Task: Find a place to stay in North Charleston, United States, from 8th to 16th June for 2 guests. Set a price range of ₹10,000 to ₹15,000, with 1 bedroom, 1 bed, and 1 bathroom. Choose a 'House' with 'Self check-in' and host language 'English'.
Action: Mouse moved to (396, 109)
Screenshot: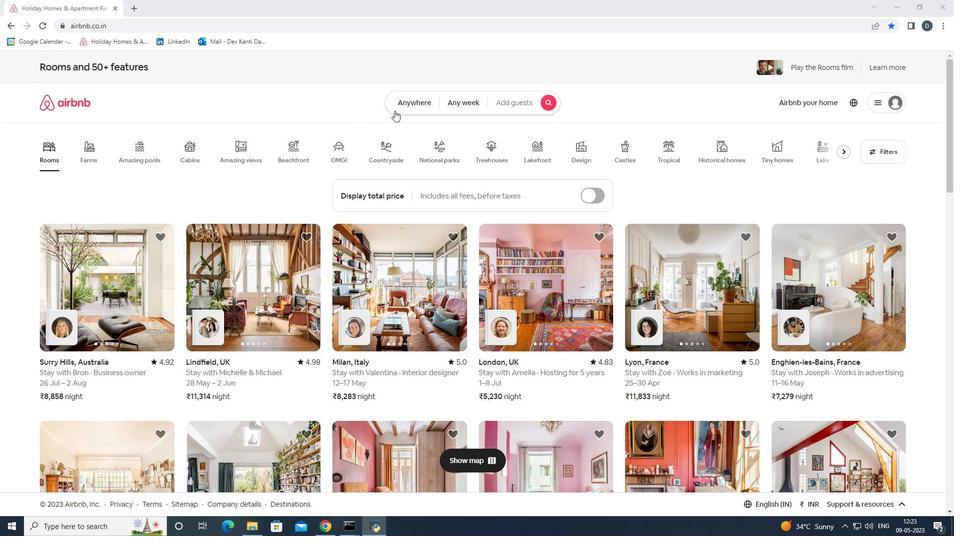 
Action: Mouse pressed left at (396, 109)
Screenshot: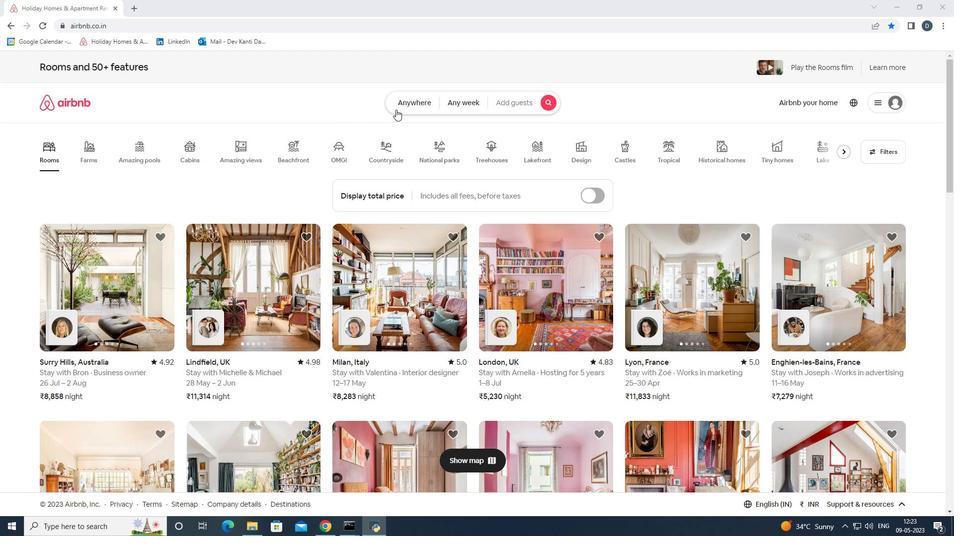 
Action: Mouse moved to (369, 141)
Screenshot: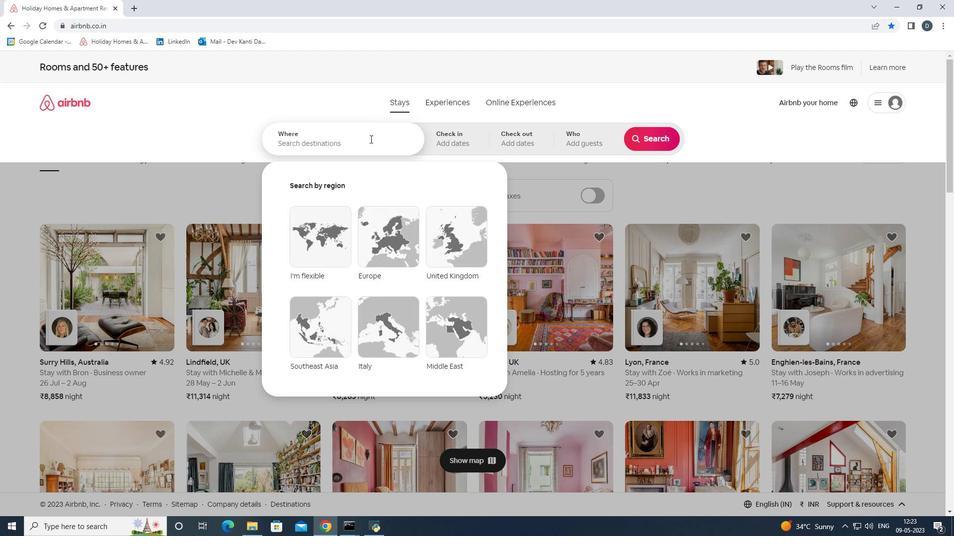 
Action: Mouse pressed left at (369, 141)
Screenshot: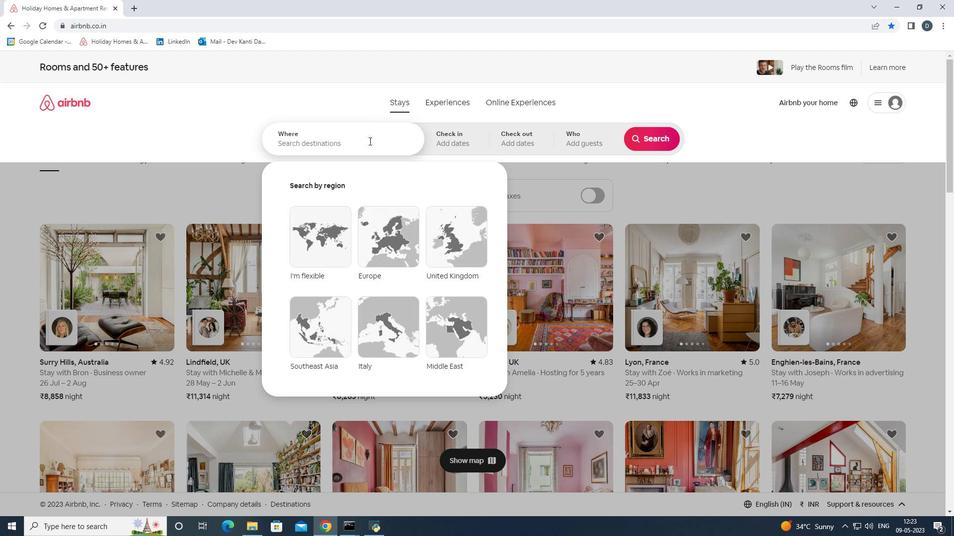 
Action: Key pressed <Key.shift>North<Key.space><Key.shift><Key.shift><Key.shift><Key.shift><Key.shift>Charleston,<Key.space><Key.shift><Key.shift><Key.shift><Key.shift><Key.shift><Key.shift><Key.shift><Key.shift><Key.shift>United<Key.space><Key.shift><Key.shift><Key.shift><Key.shift><Key.shift><Key.shift><Key.shift><Key.shift><Key.shift><Key.shift>States<Key.enter>
Screenshot: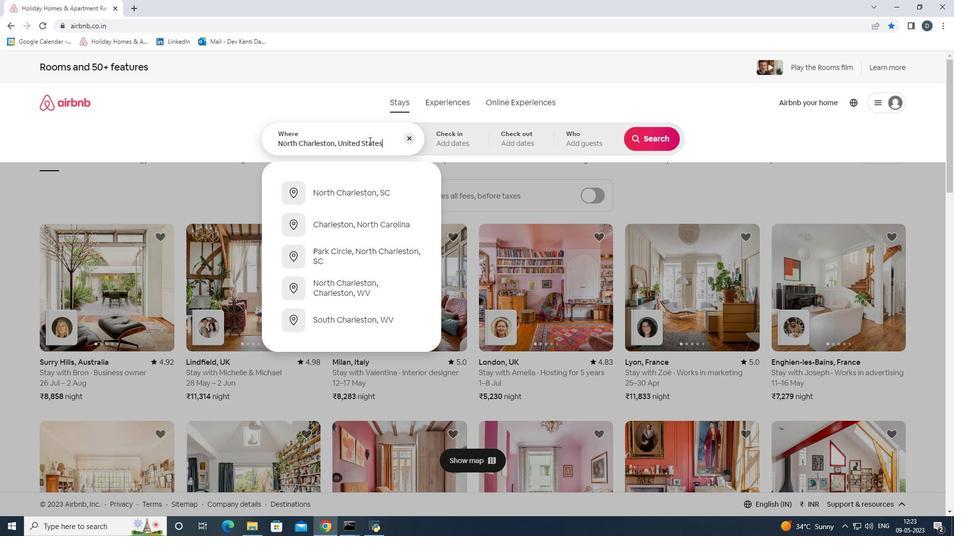
Action: Mouse moved to (590, 280)
Screenshot: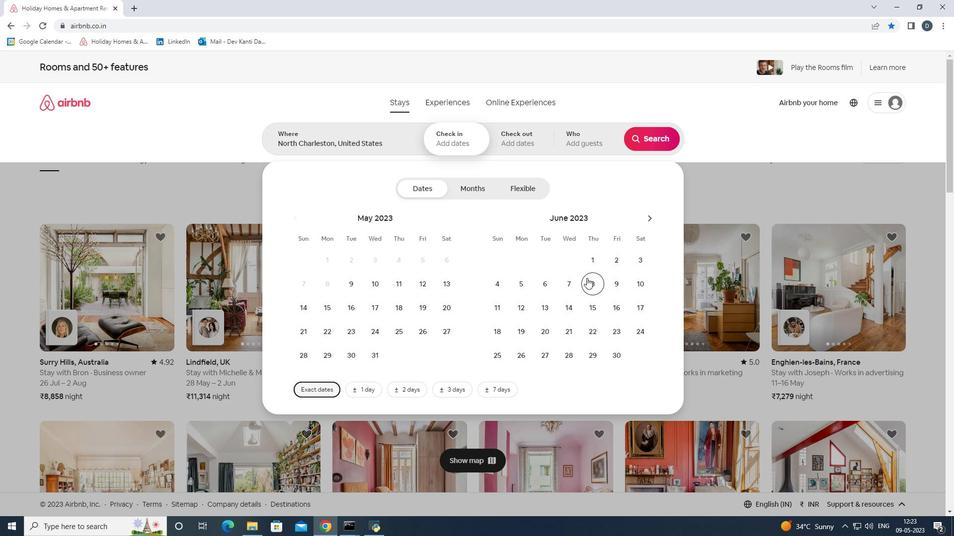 
Action: Mouse pressed left at (590, 280)
Screenshot: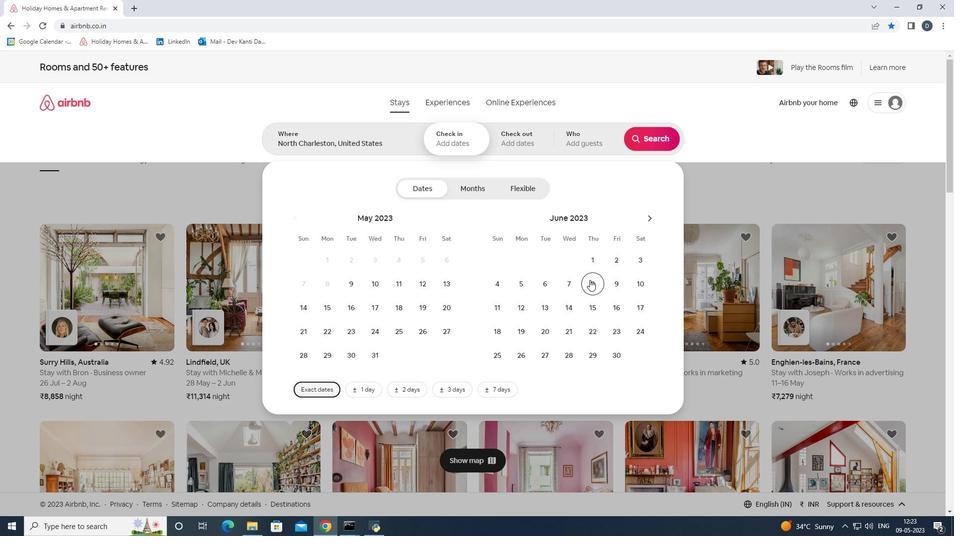 
Action: Mouse moved to (614, 300)
Screenshot: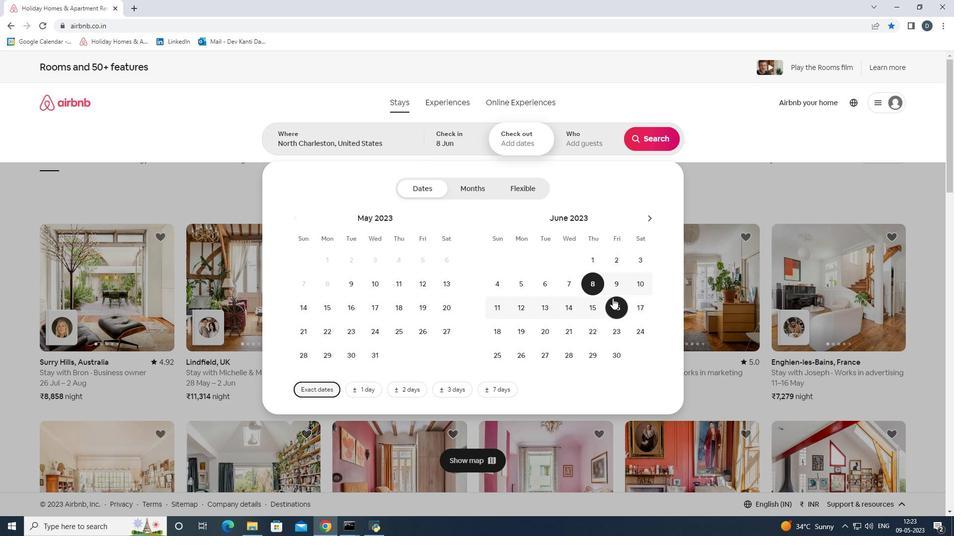 
Action: Mouse pressed left at (614, 300)
Screenshot: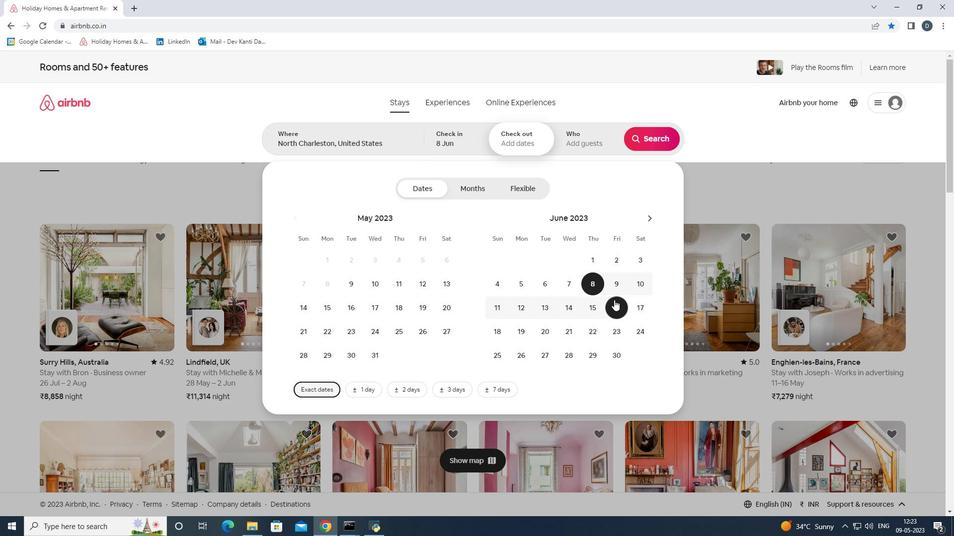
Action: Mouse moved to (600, 153)
Screenshot: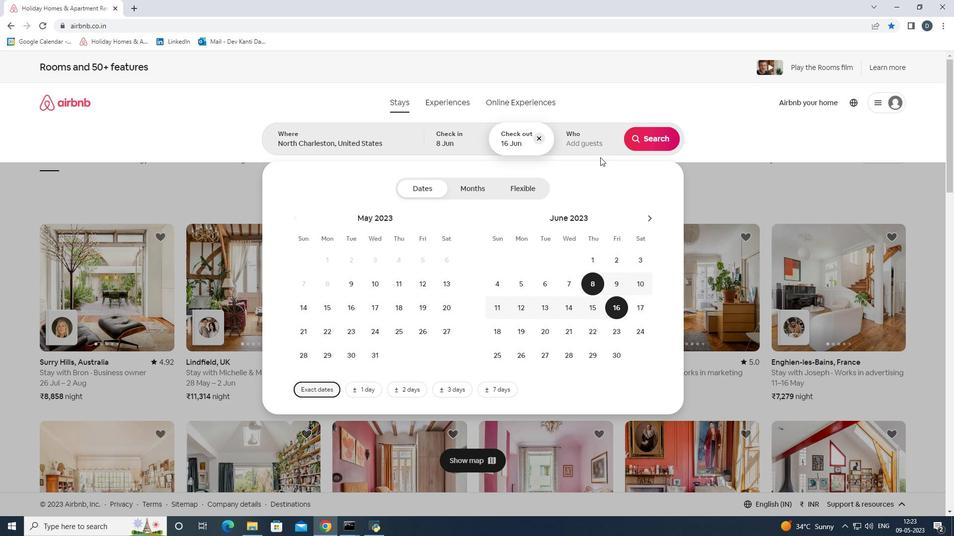
Action: Mouse pressed left at (600, 153)
Screenshot: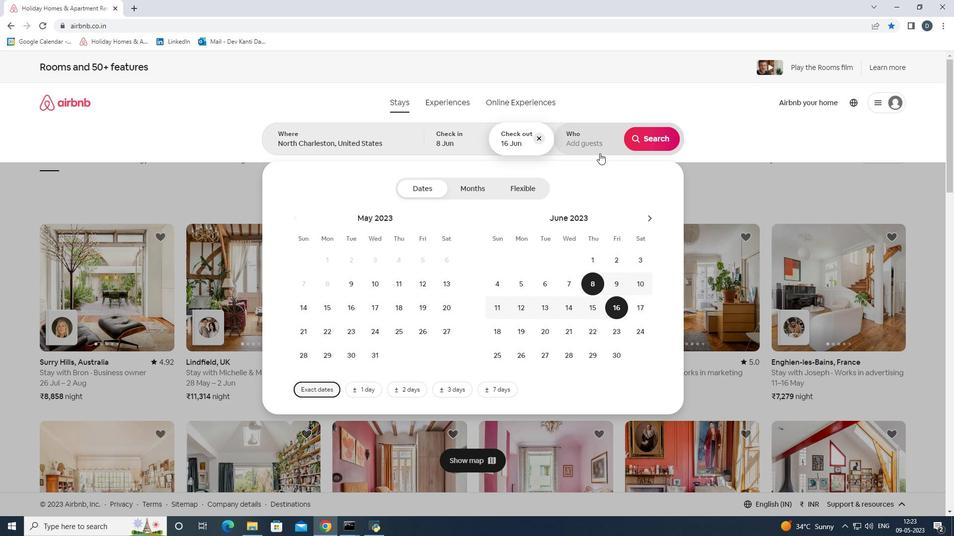 
Action: Mouse moved to (653, 190)
Screenshot: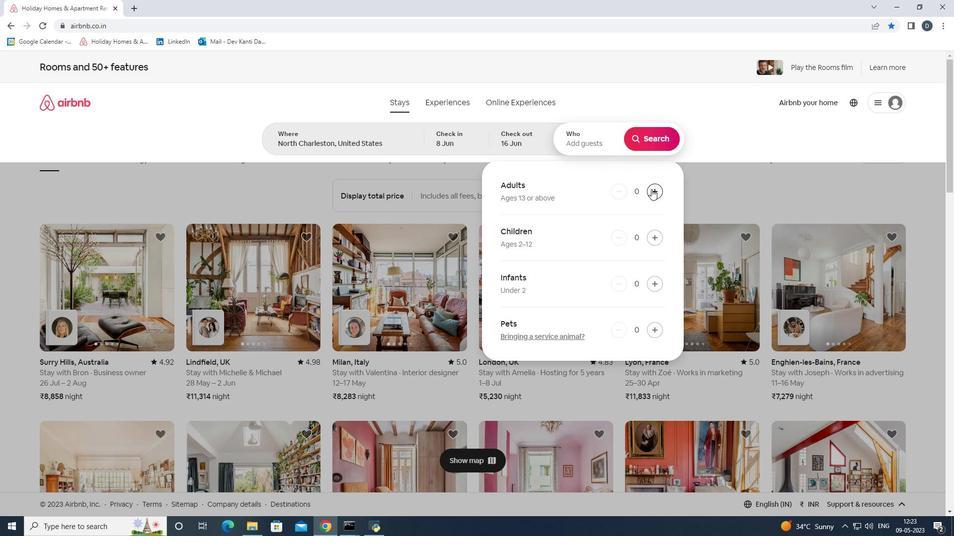 
Action: Mouse pressed left at (653, 190)
Screenshot: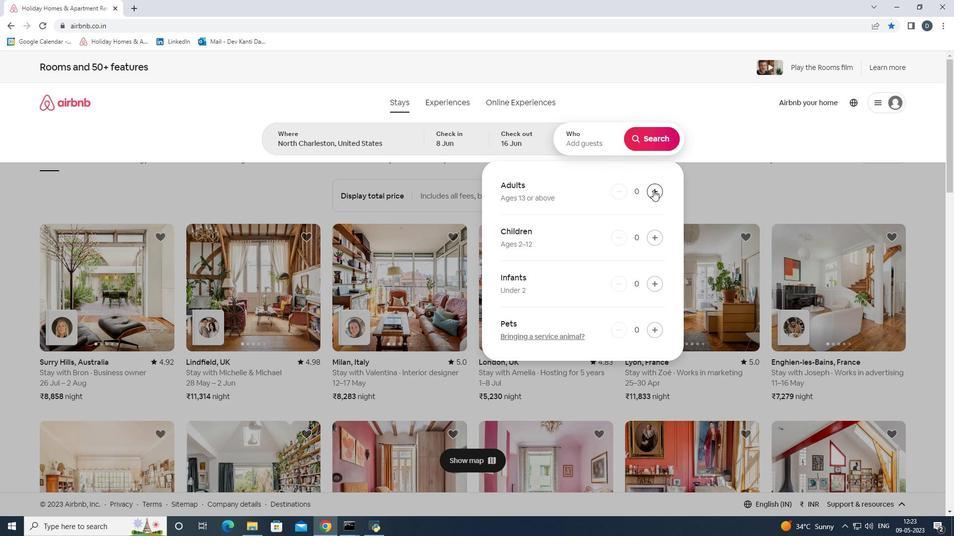 
Action: Mouse pressed left at (653, 190)
Screenshot: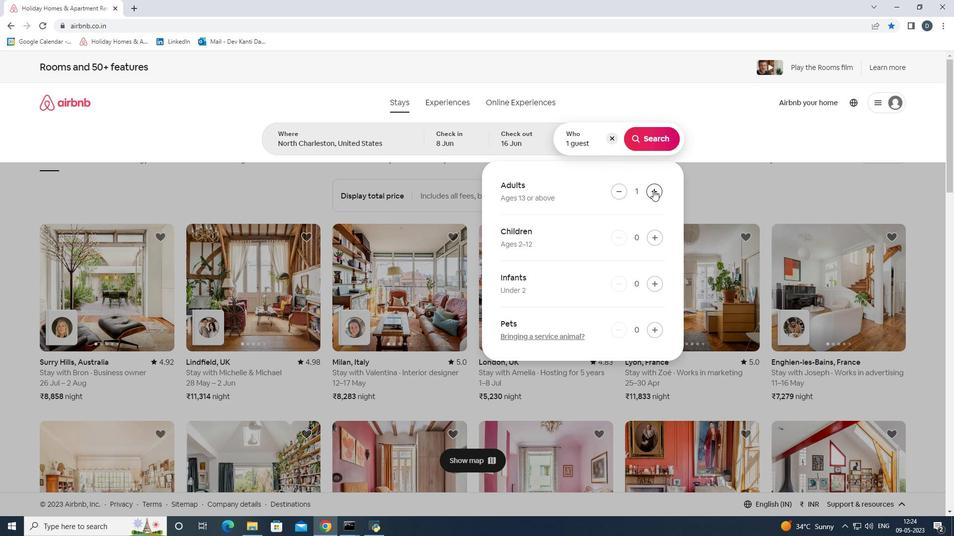 
Action: Mouse moved to (653, 147)
Screenshot: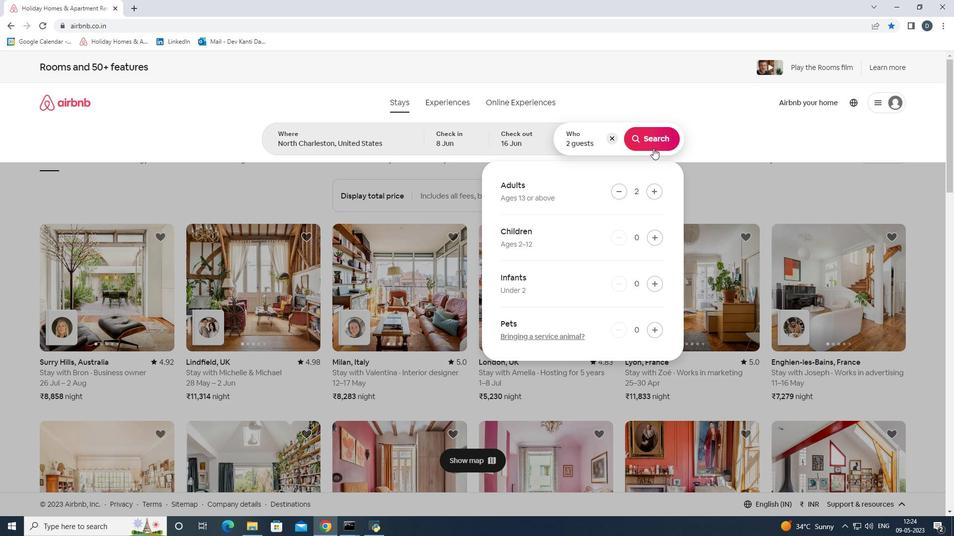 
Action: Mouse pressed left at (653, 147)
Screenshot: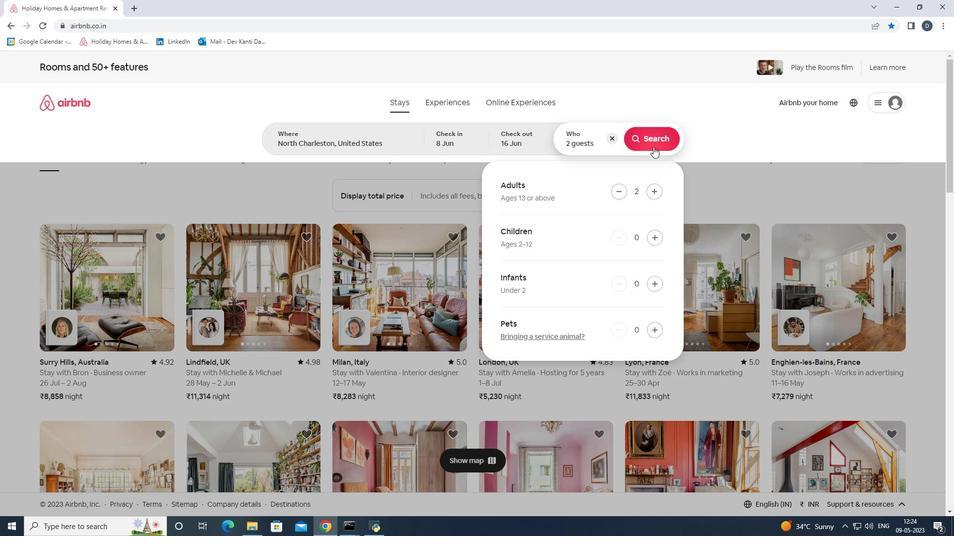 
Action: Mouse moved to (901, 113)
Screenshot: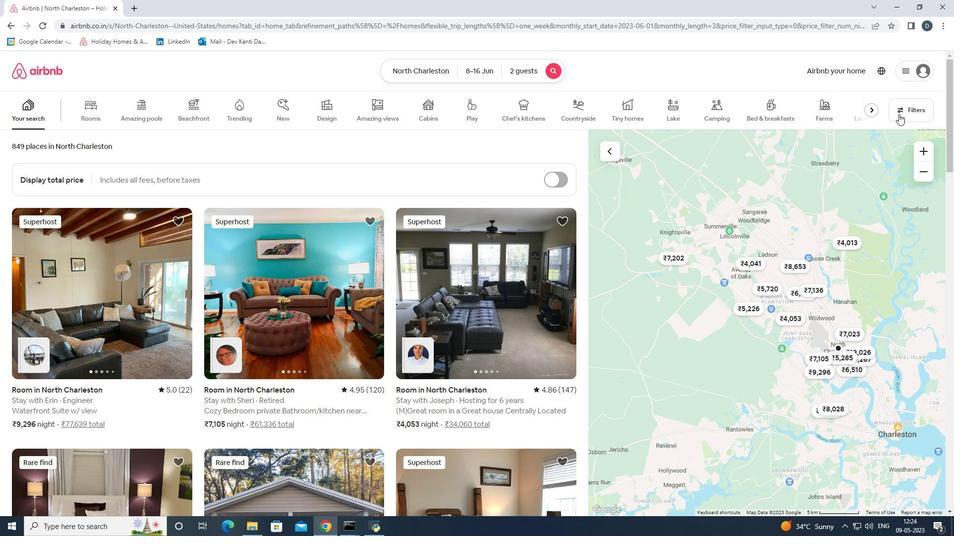 
Action: Mouse pressed left at (901, 113)
Screenshot: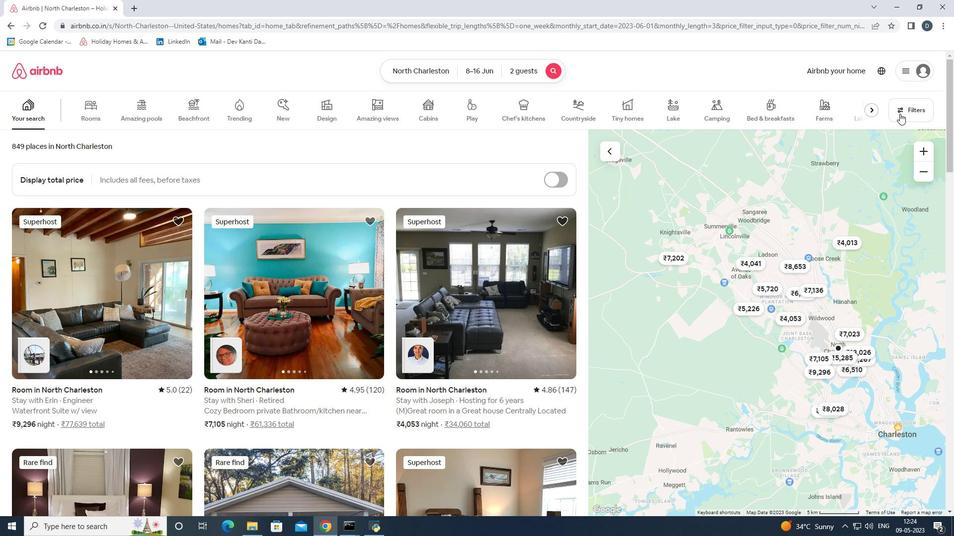 
Action: Mouse moved to (412, 352)
Screenshot: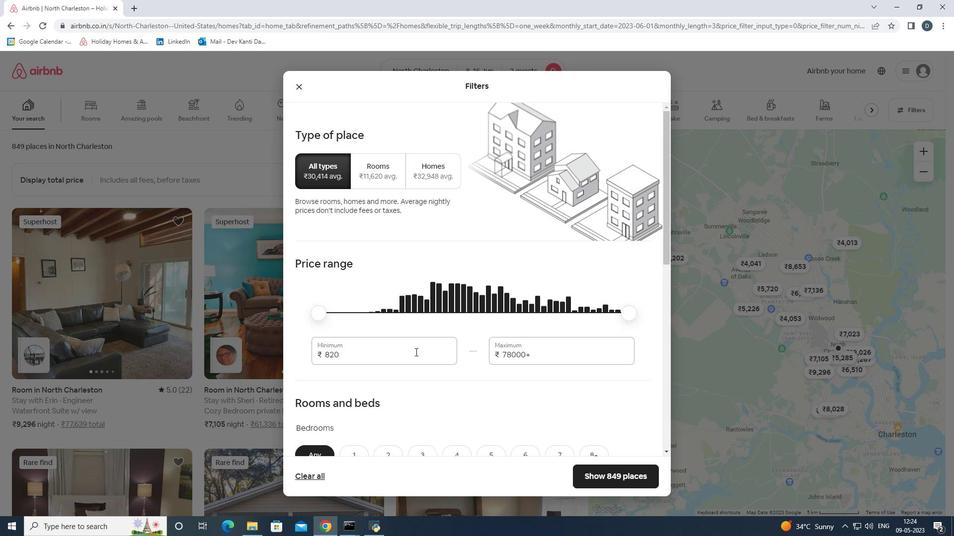 
Action: Mouse pressed left at (412, 352)
Screenshot: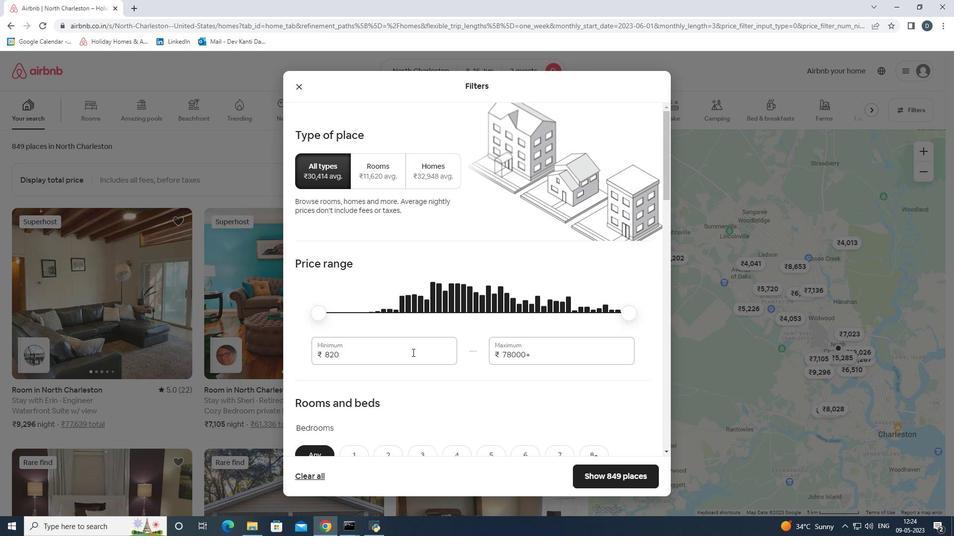 
Action: Mouse pressed left at (412, 352)
Screenshot: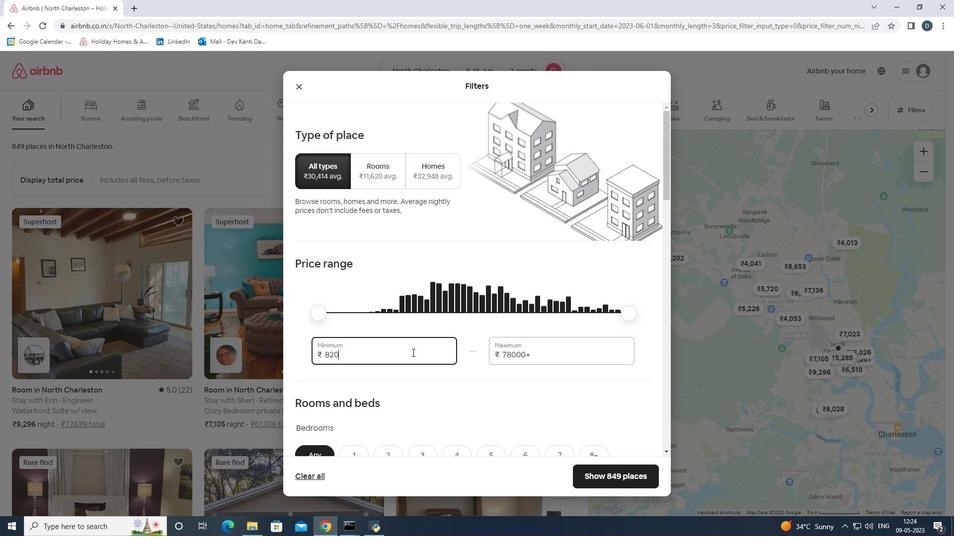 
Action: Mouse moved to (416, 352)
Screenshot: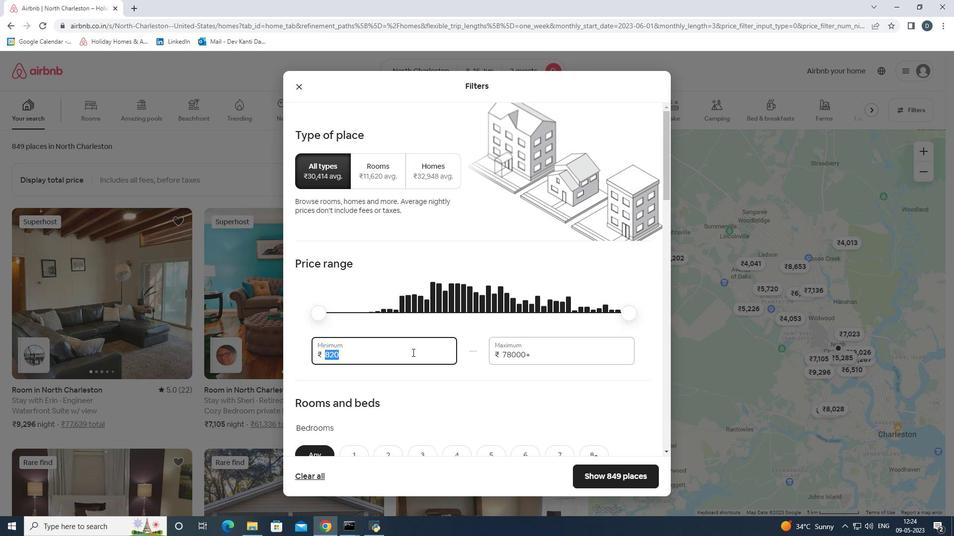 
Action: Key pressed 10000<Key.tab>15000
Screenshot: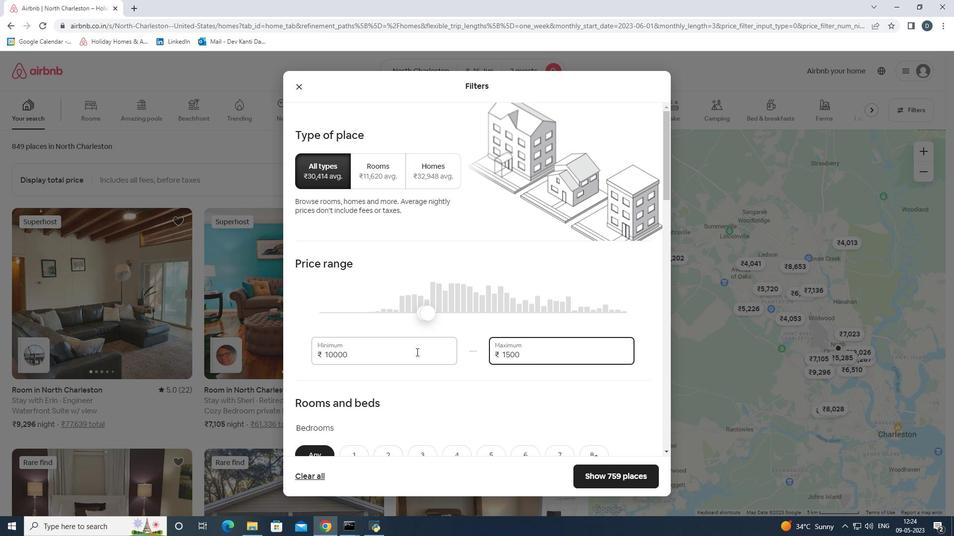 
Action: Mouse moved to (417, 349)
Screenshot: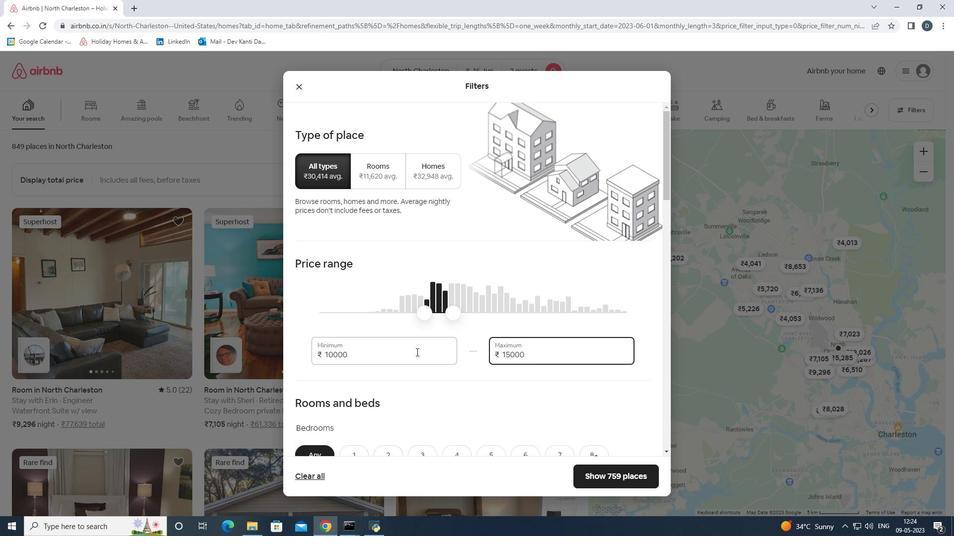 
Action: Mouse scrolled (417, 349) with delta (0, 0)
Screenshot: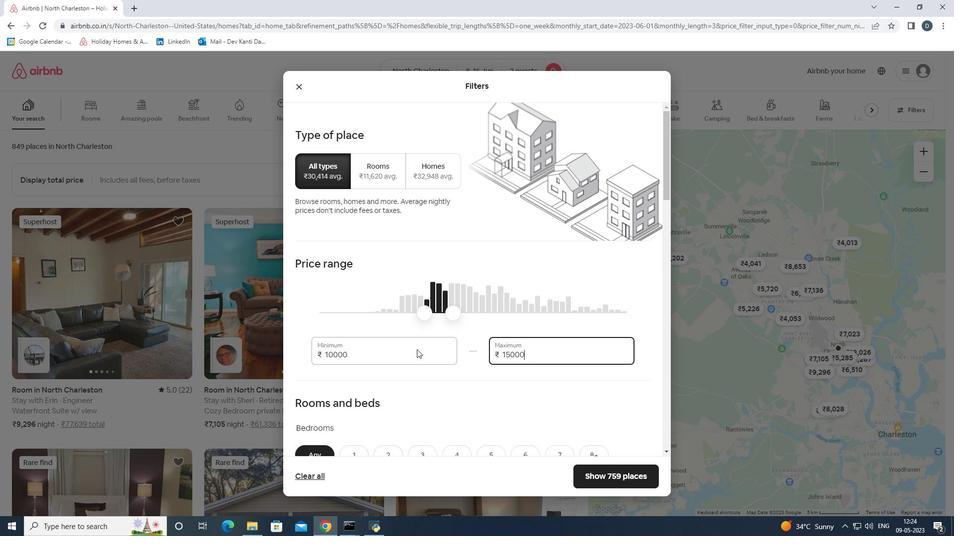 
Action: Mouse scrolled (417, 349) with delta (0, 0)
Screenshot: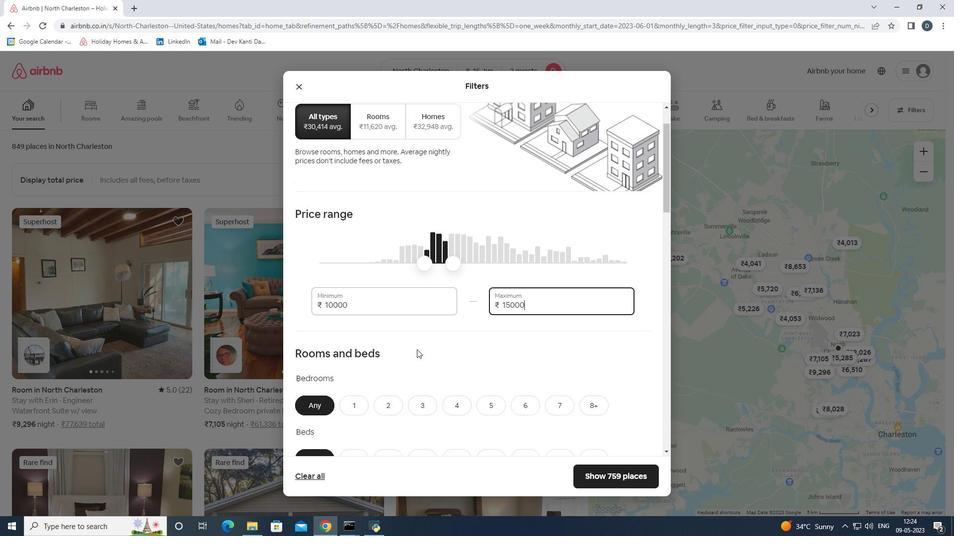 
Action: Mouse scrolled (417, 349) with delta (0, 0)
Screenshot: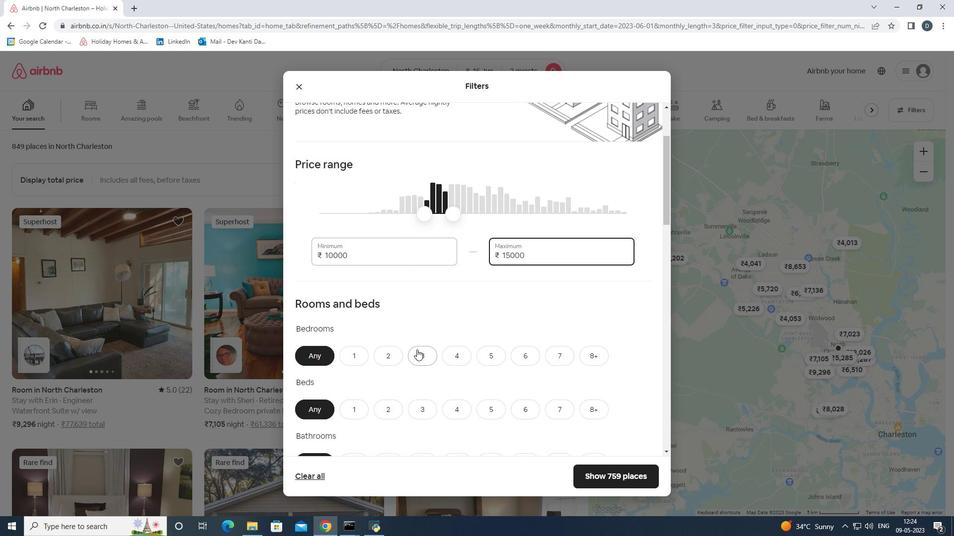 
Action: Mouse moved to (354, 302)
Screenshot: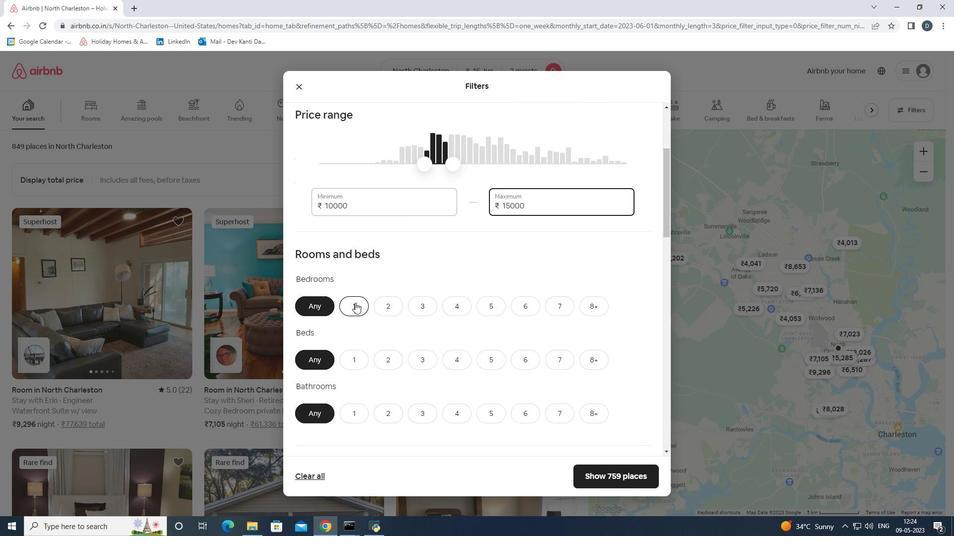 
Action: Mouse pressed left at (354, 302)
Screenshot: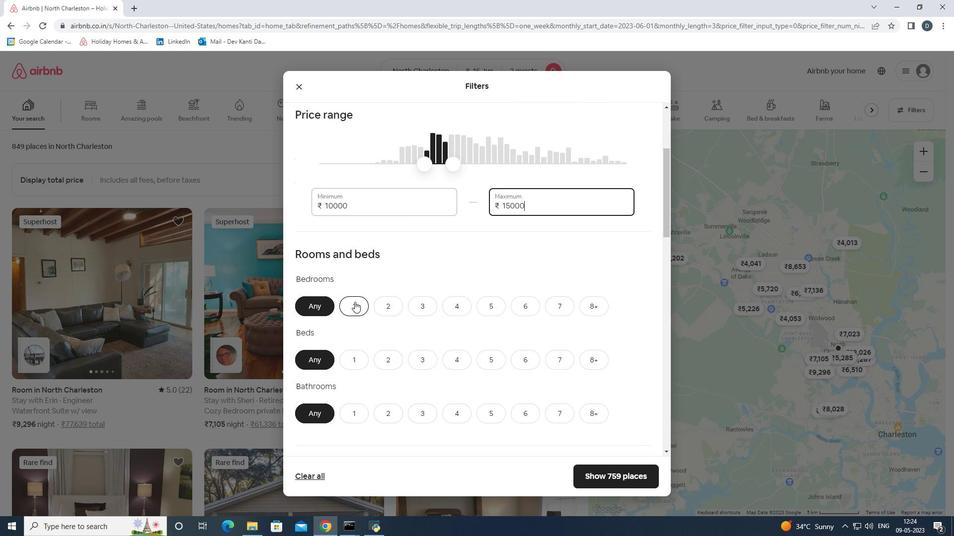 
Action: Mouse moved to (350, 357)
Screenshot: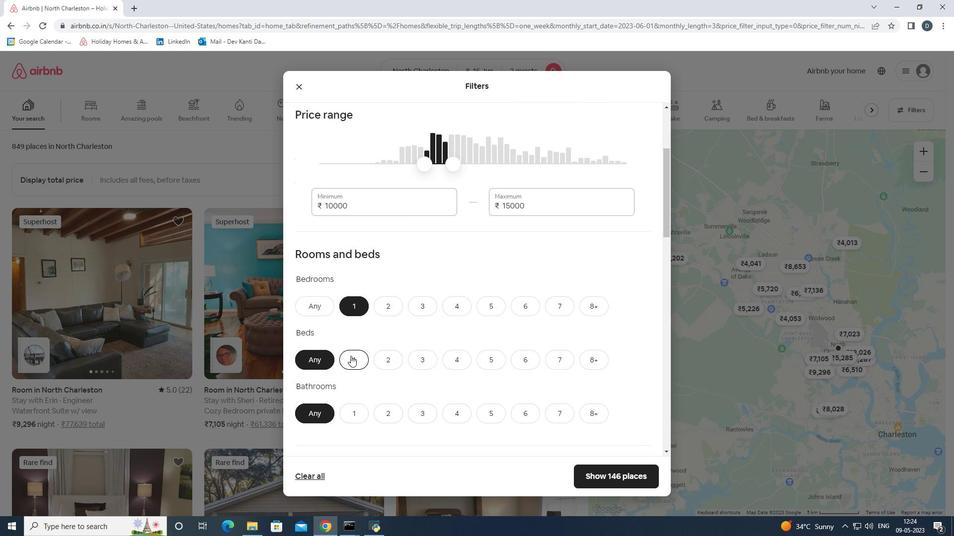 
Action: Mouse pressed left at (350, 357)
Screenshot: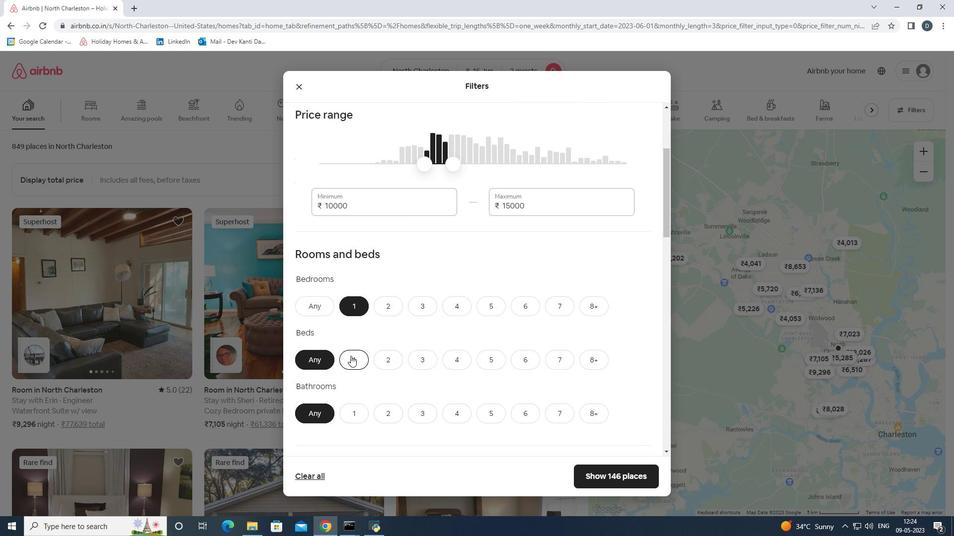 
Action: Mouse moved to (351, 407)
Screenshot: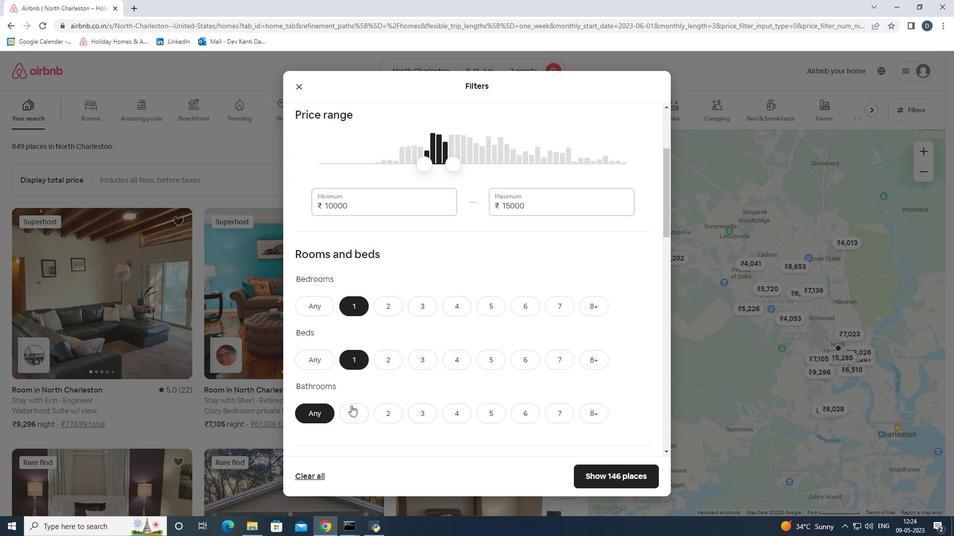 
Action: Mouse pressed left at (351, 407)
Screenshot: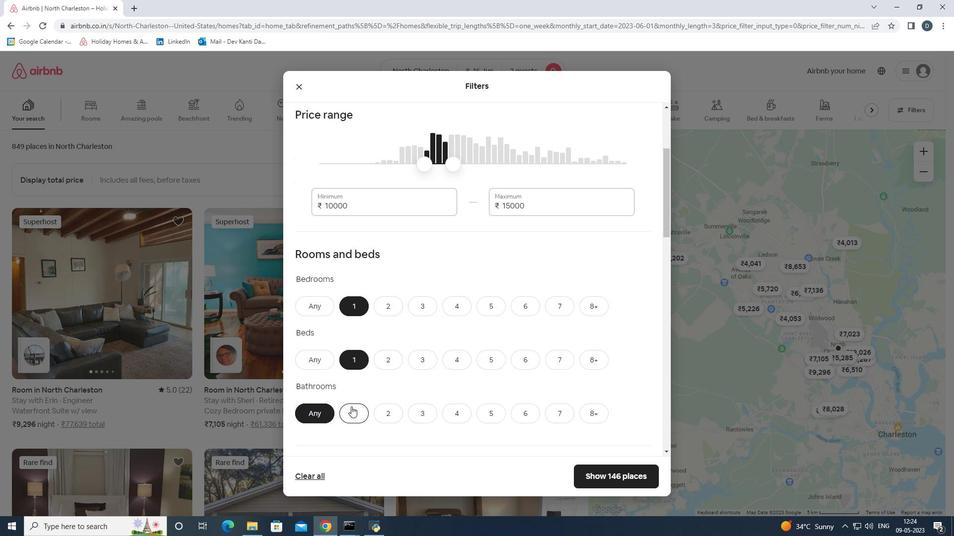 
Action: Mouse scrolled (351, 407) with delta (0, 0)
Screenshot: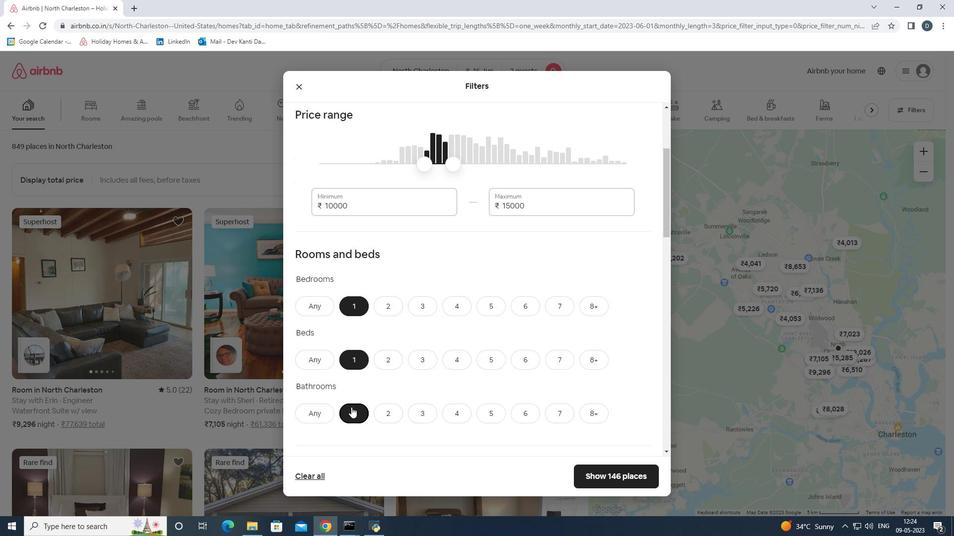 
Action: Mouse moved to (352, 407)
Screenshot: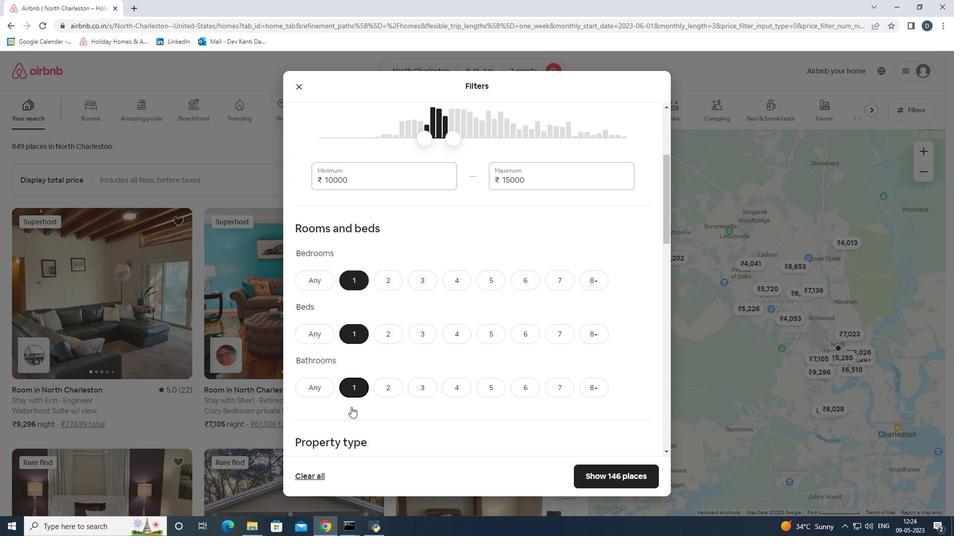 
Action: Mouse scrolled (352, 407) with delta (0, 0)
Screenshot: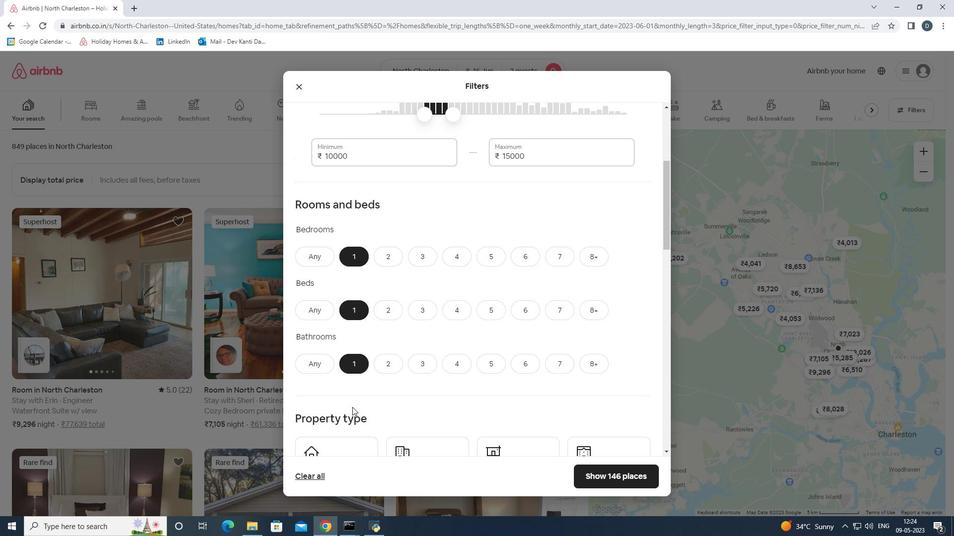 
Action: Mouse scrolled (352, 407) with delta (0, 0)
Screenshot: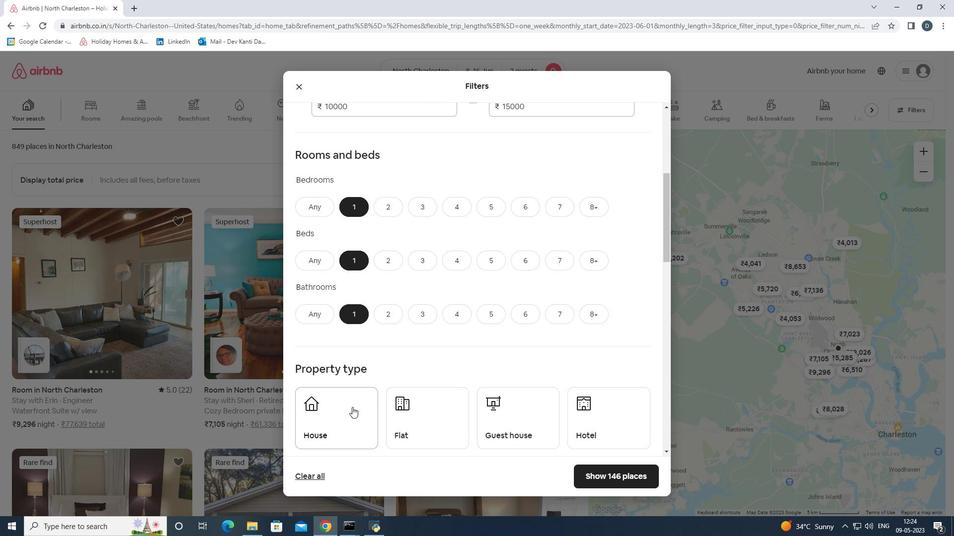 
Action: Mouse moved to (362, 375)
Screenshot: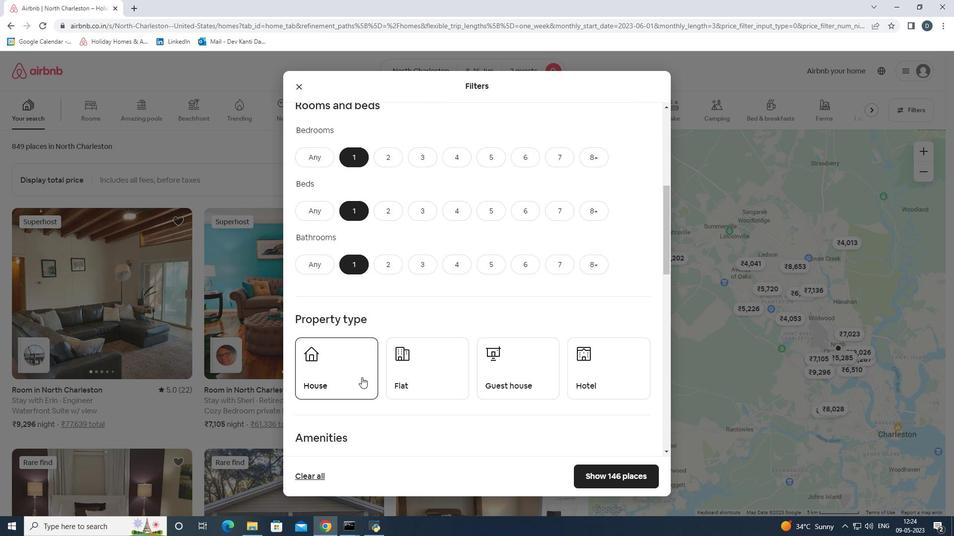 
Action: Mouse pressed left at (362, 375)
Screenshot: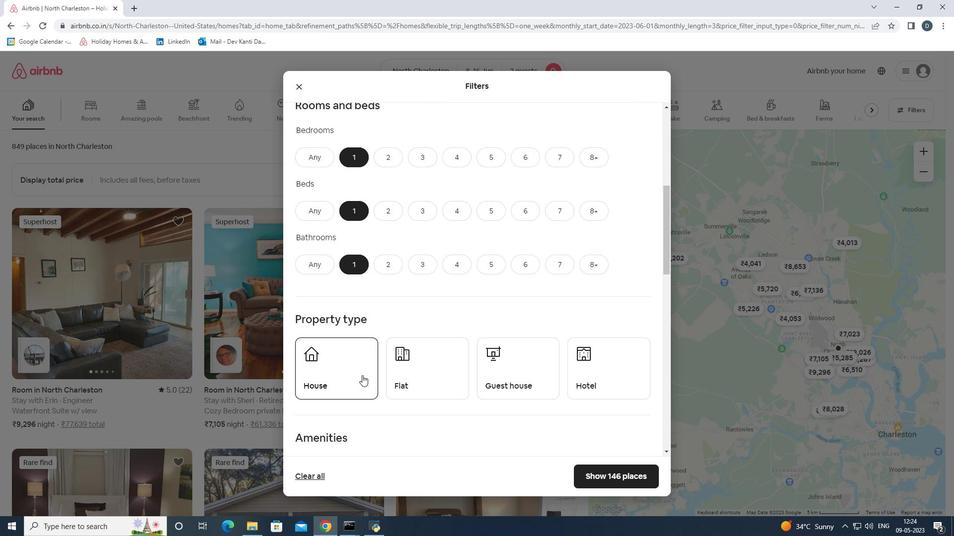 
Action: Mouse moved to (419, 367)
Screenshot: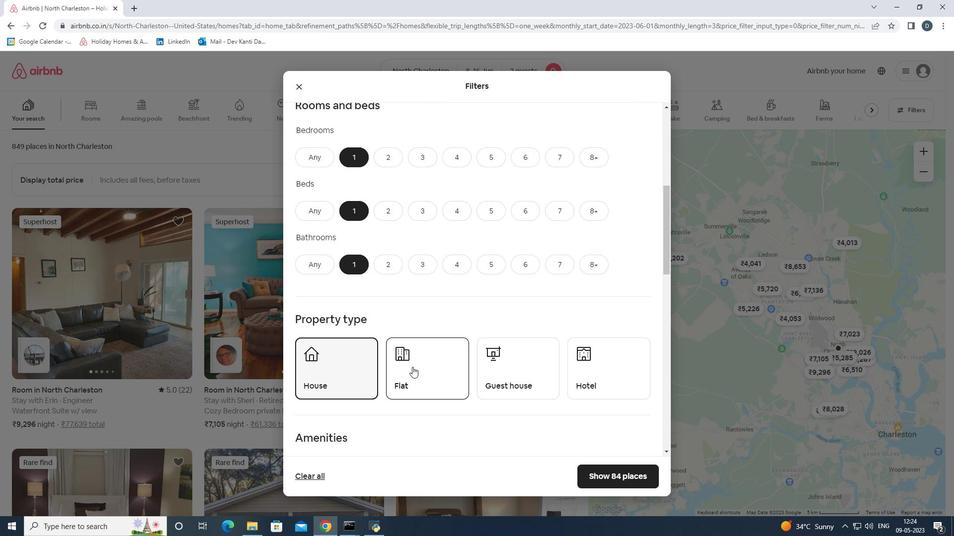
Action: Mouse pressed left at (419, 367)
Screenshot: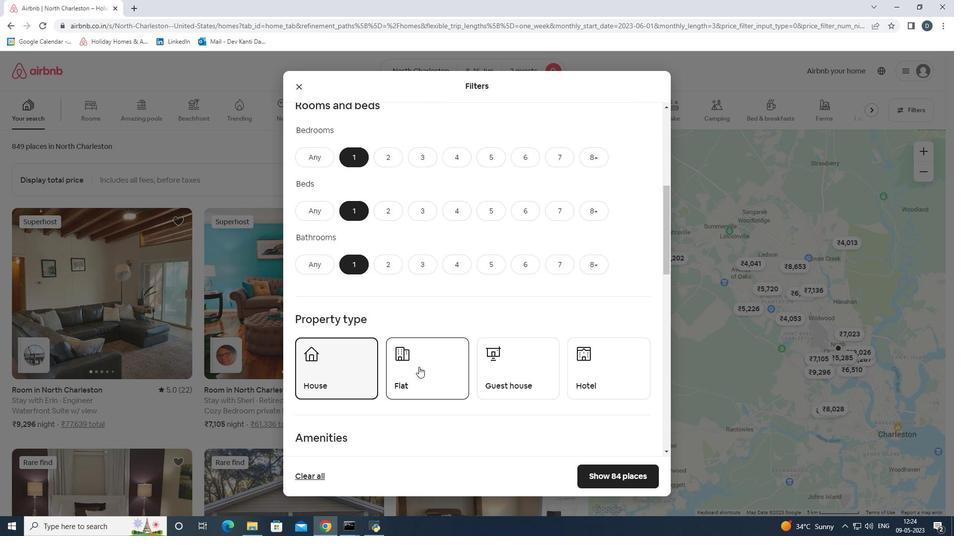
Action: Mouse moved to (502, 363)
Screenshot: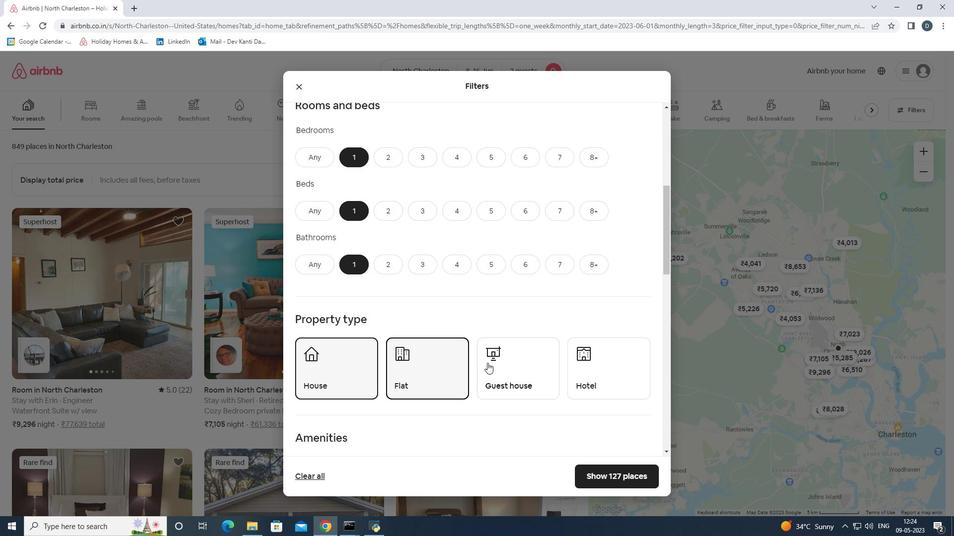 
Action: Mouse pressed left at (502, 363)
Screenshot: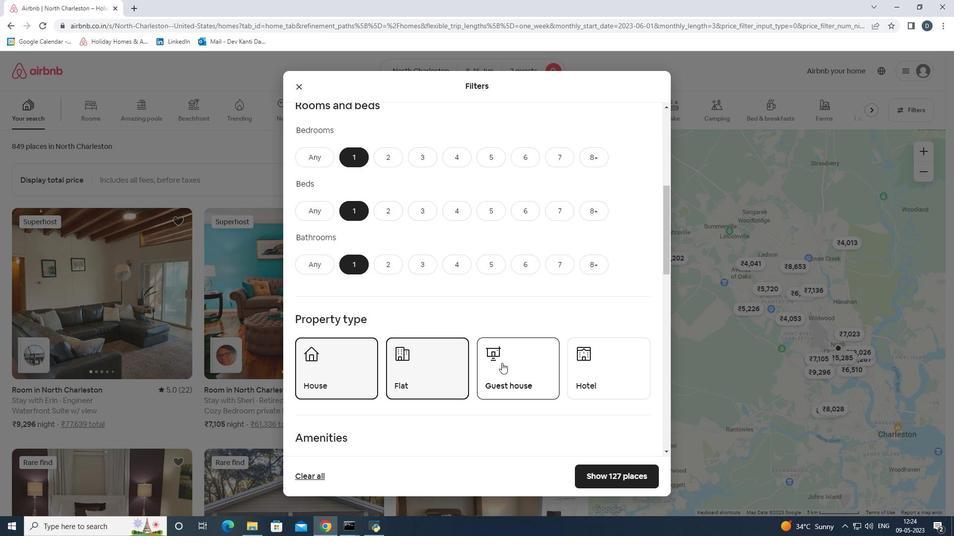 
Action: Mouse moved to (585, 364)
Screenshot: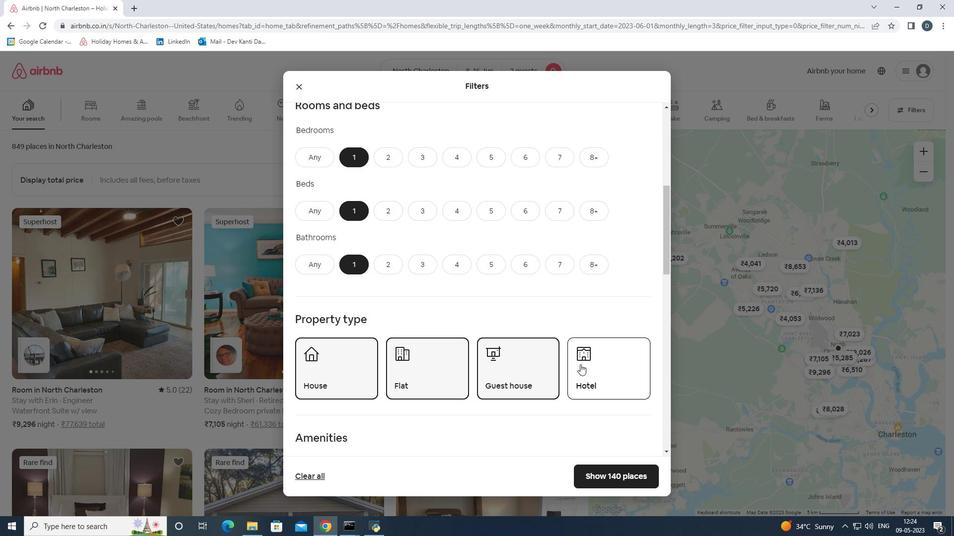
Action: Mouse pressed left at (585, 364)
Screenshot: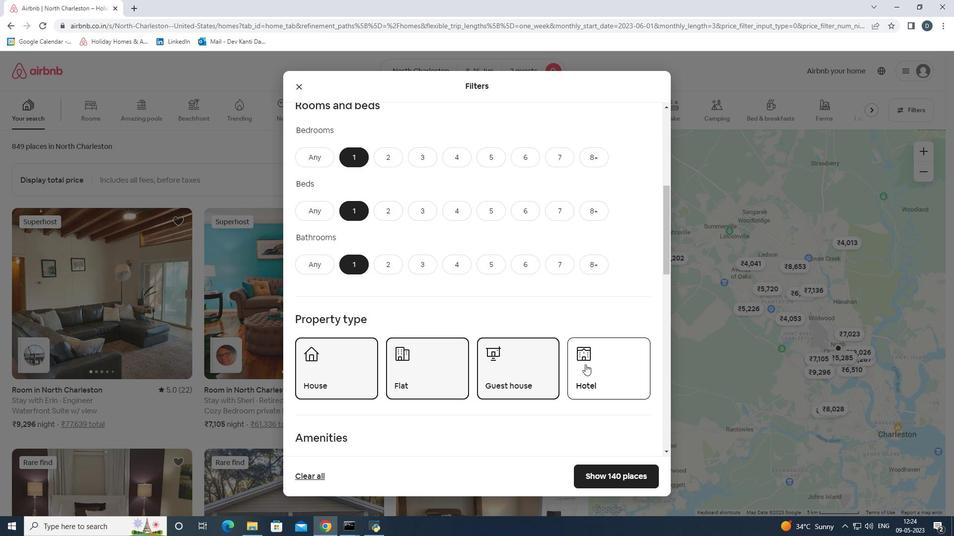 
Action: Mouse scrolled (585, 364) with delta (0, 0)
Screenshot: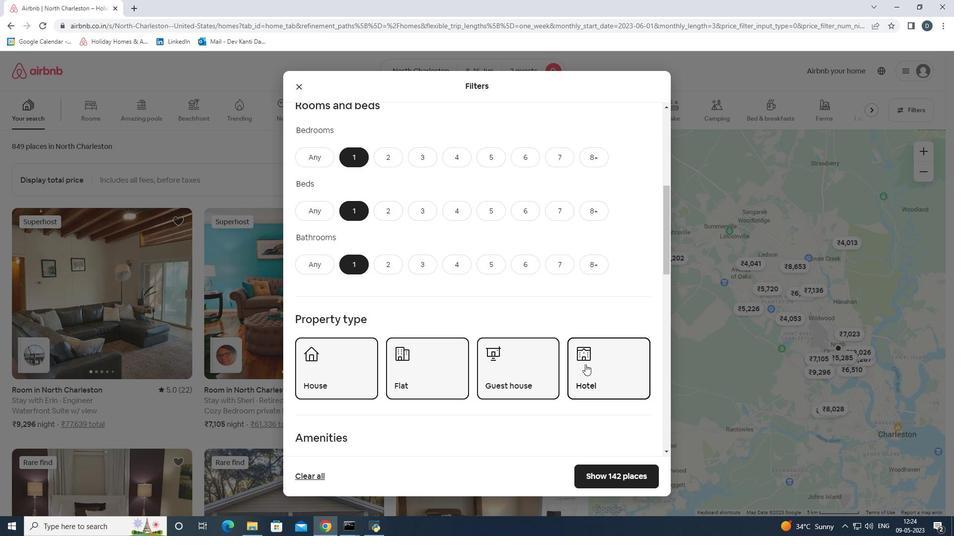 
Action: Mouse scrolled (585, 364) with delta (0, 0)
Screenshot: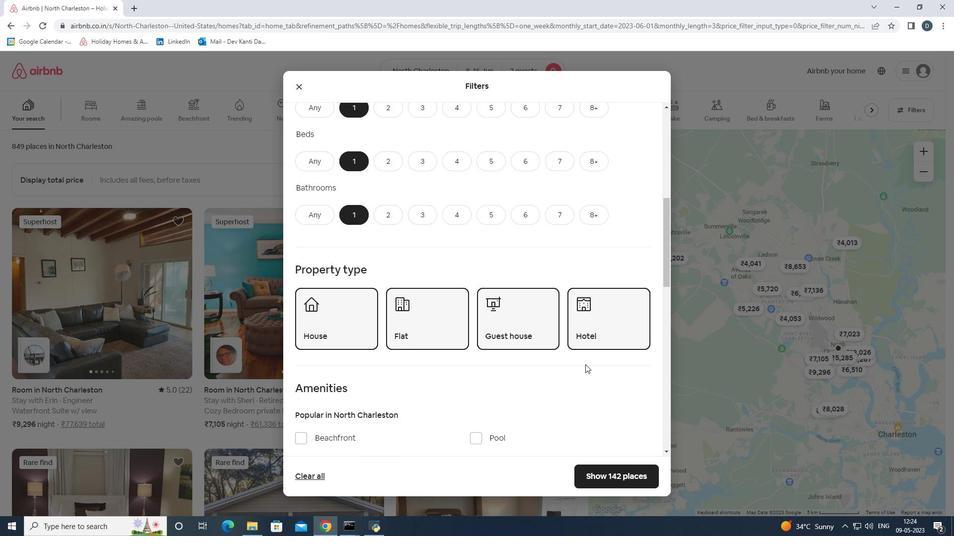 
Action: Mouse scrolled (585, 364) with delta (0, 0)
Screenshot: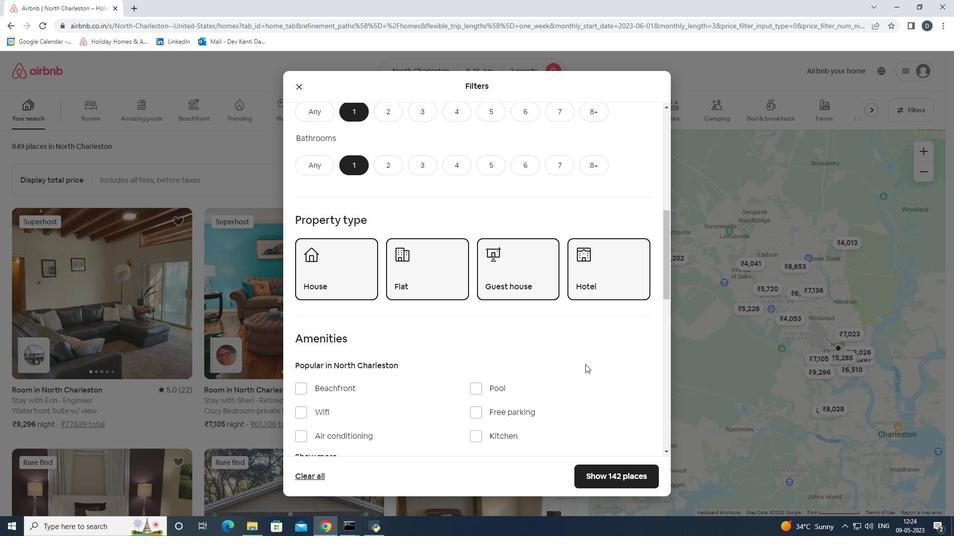 
Action: Mouse scrolled (585, 364) with delta (0, 0)
Screenshot: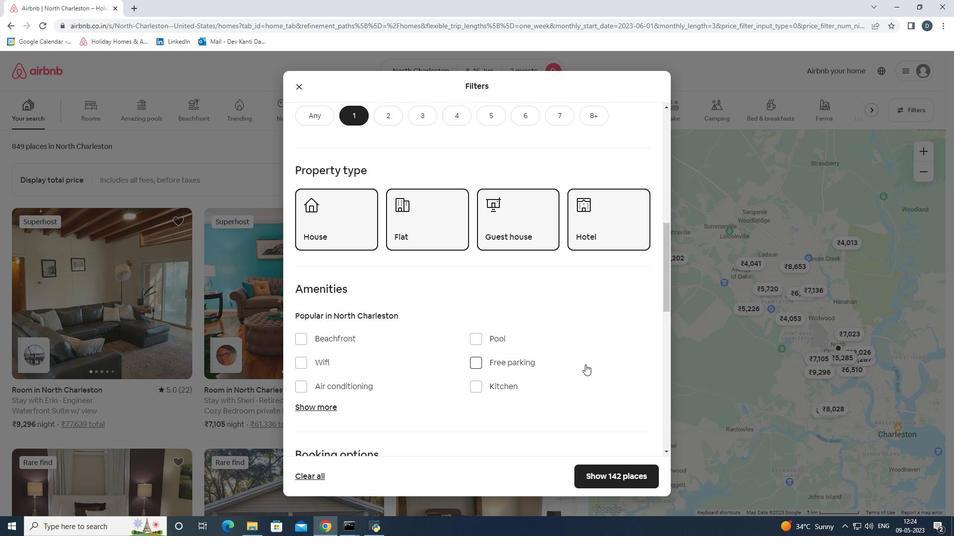 
Action: Mouse moved to (587, 363)
Screenshot: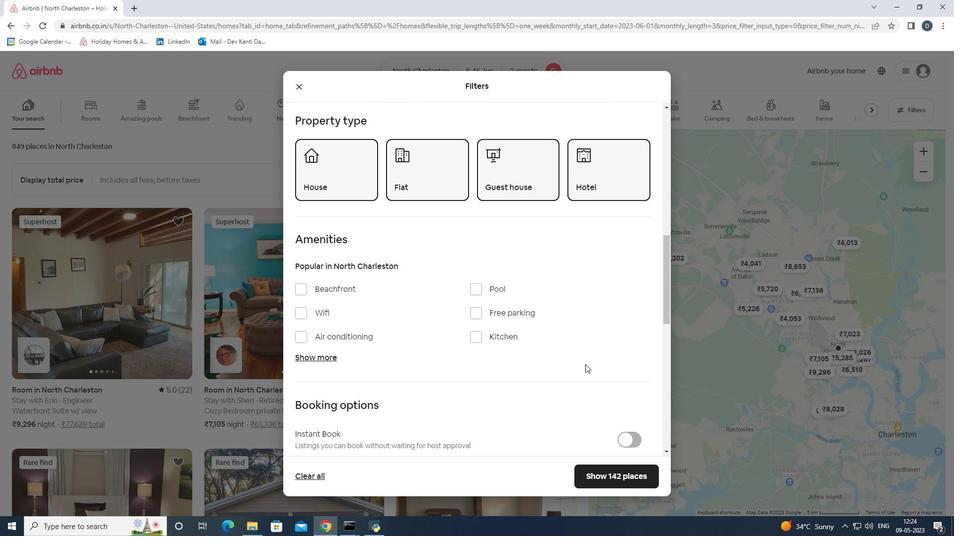 
Action: Mouse scrolled (587, 363) with delta (0, 0)
Screenshot: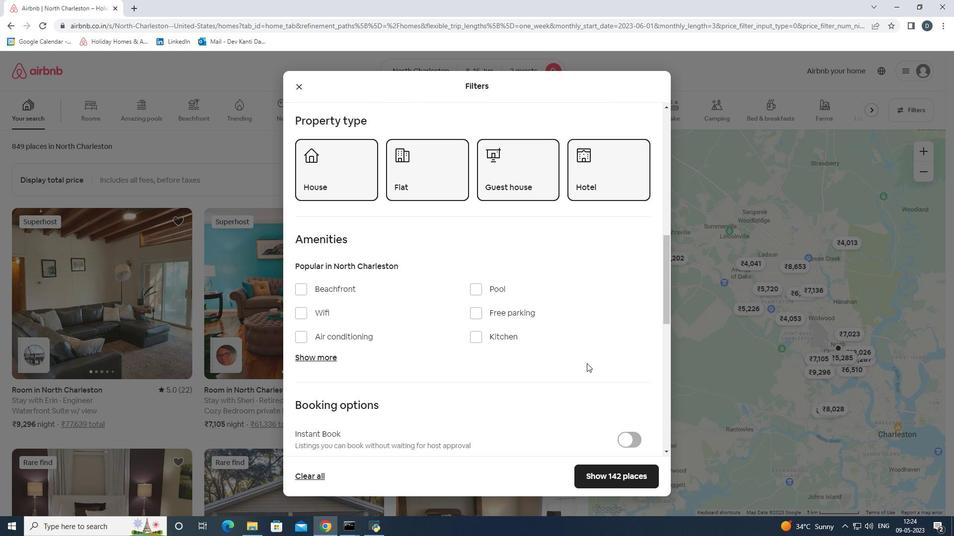 
Action: Mouse moved to (588, 363)
Screenshot: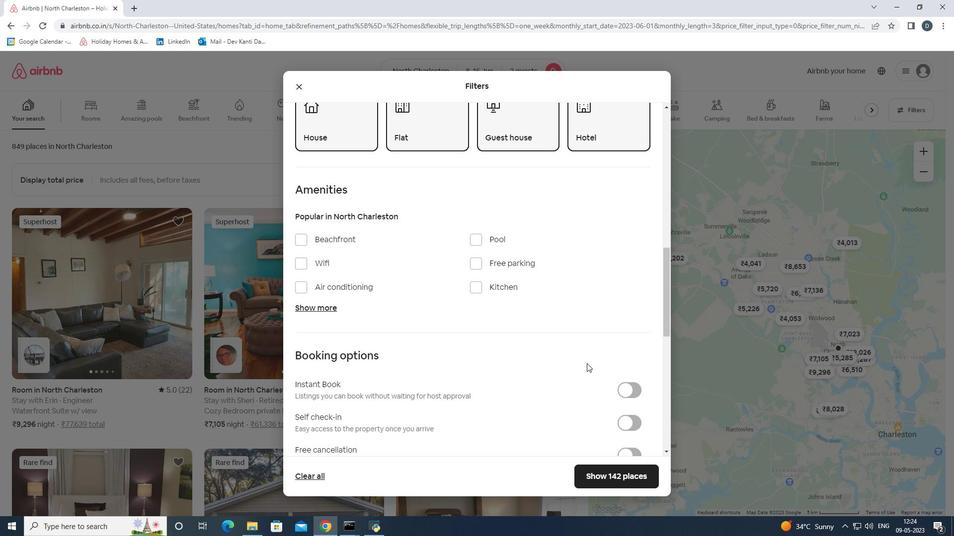 
Action: Mouse scrolled (588, 363) with delta (0, 0)
Screenshot: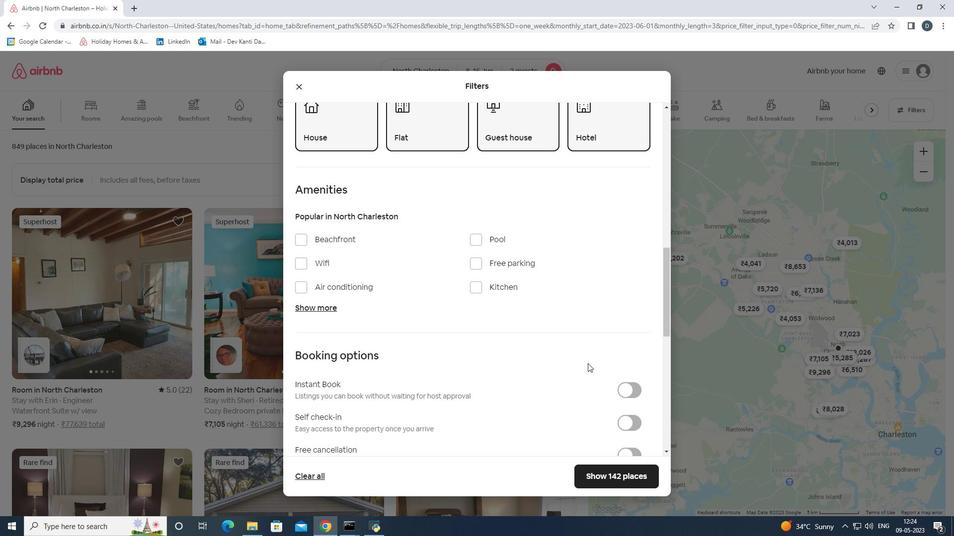 
Action: Mouse moved to (622, 370)
Screenshot: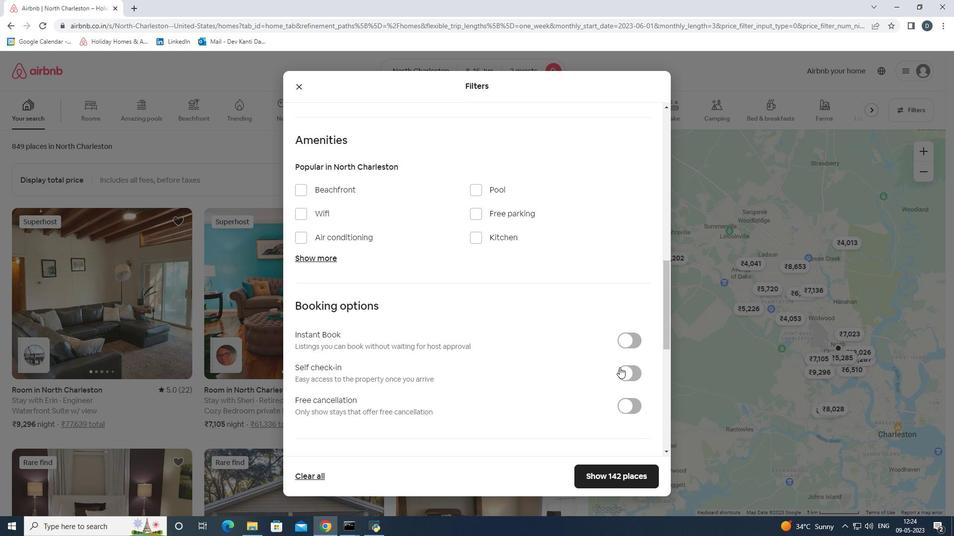 
Action: Mouse pressed left at (622, 370)
Screenshot: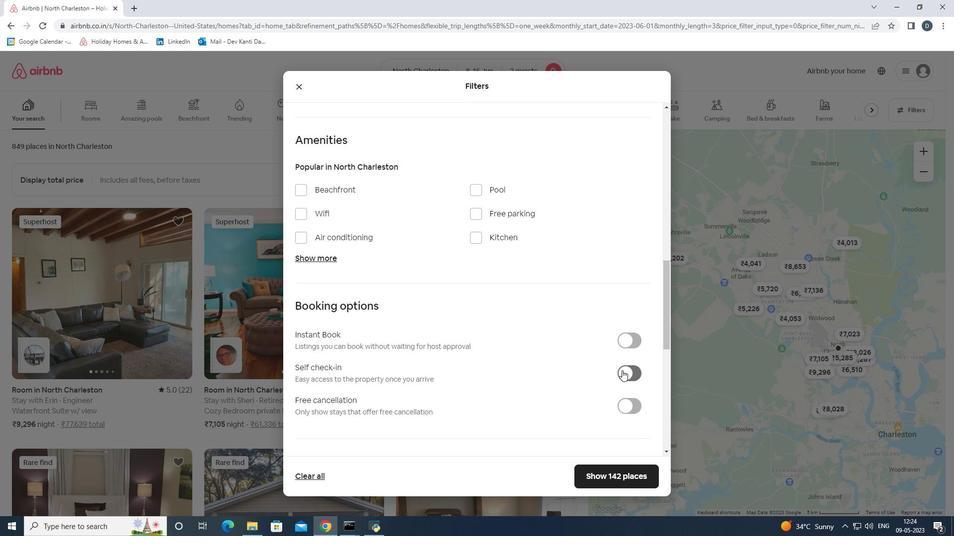 
Action: Mouse scrolled (622, 370) with delta (0, 0)
Screenshot: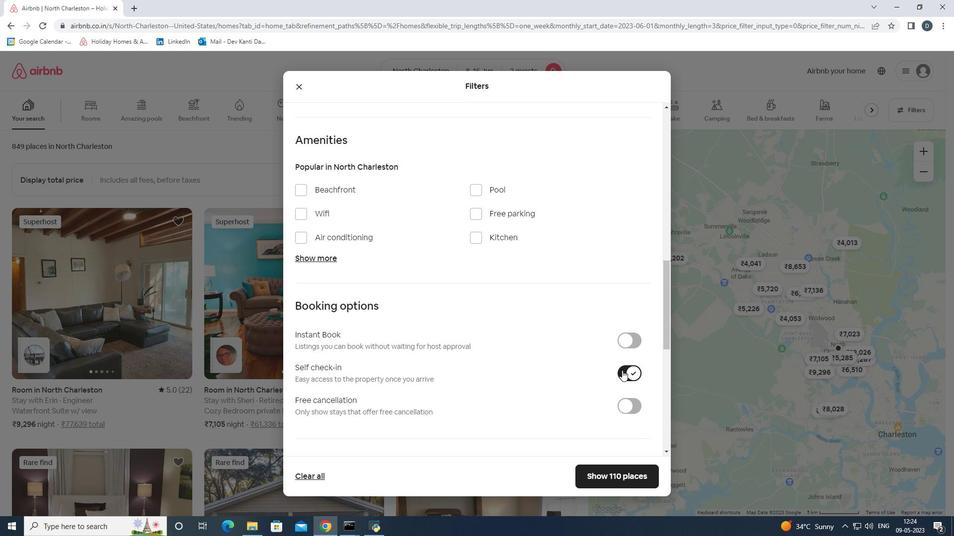 
Action: Mouse scrolled (622, 370) with delta (0, 0)
Screenshot: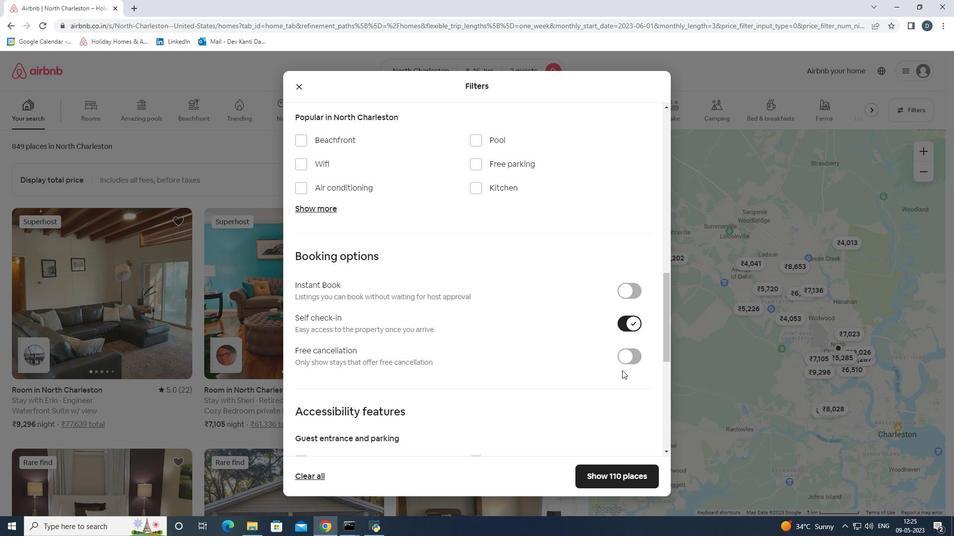 
Action: Mouse scrolled (622, 370) with delta (0, 0)
Screenshot: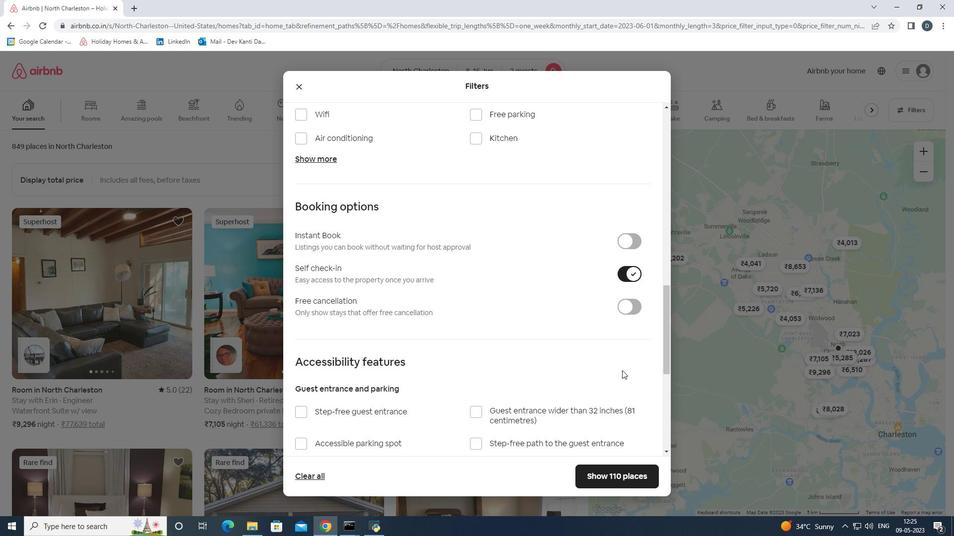 
Action: Mouse scrolled (622, 370) with delta (0, 0)
Screenshot: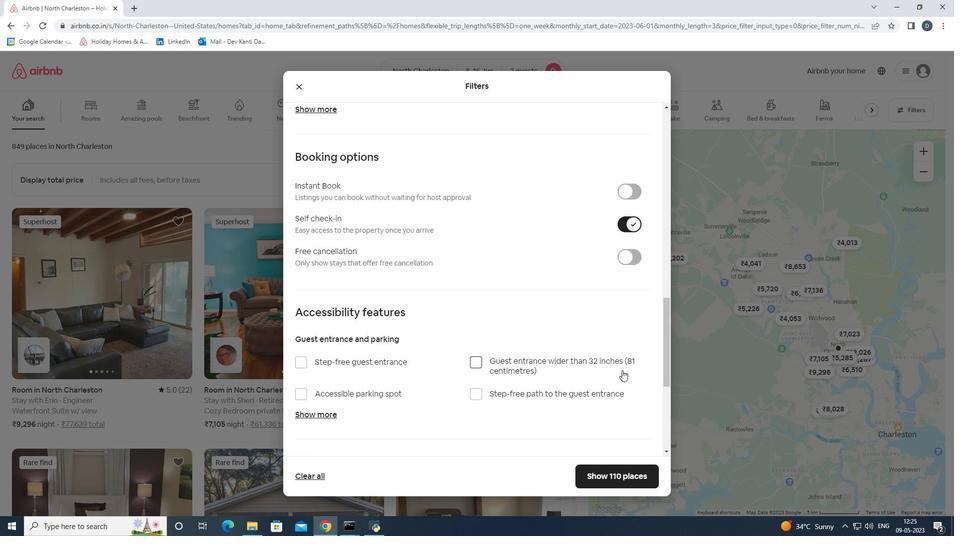 
Action: Mouse scrolled (622, 370) with delta (0, 0)
Screenshot: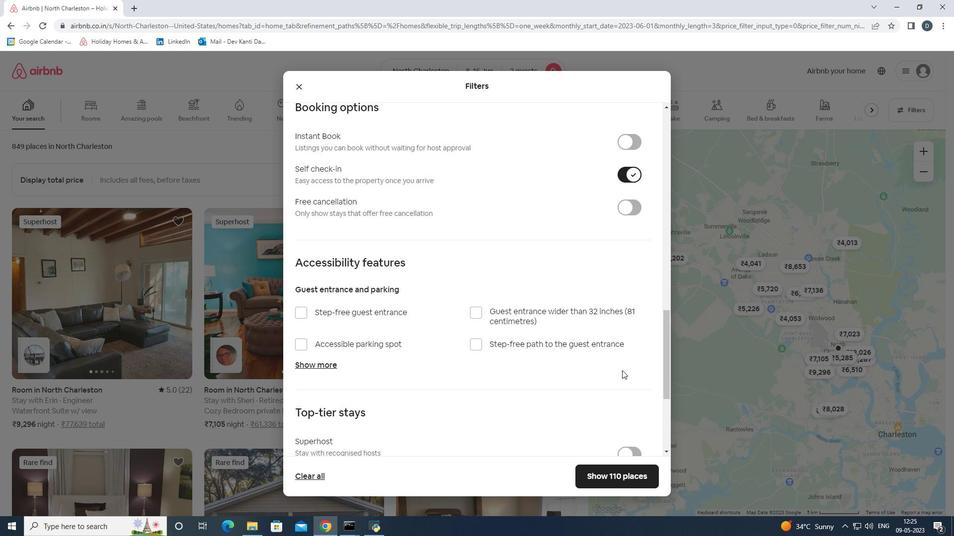 
Action: Mouse scrolled (622, 370) with delta (0, 0)
Screenshot: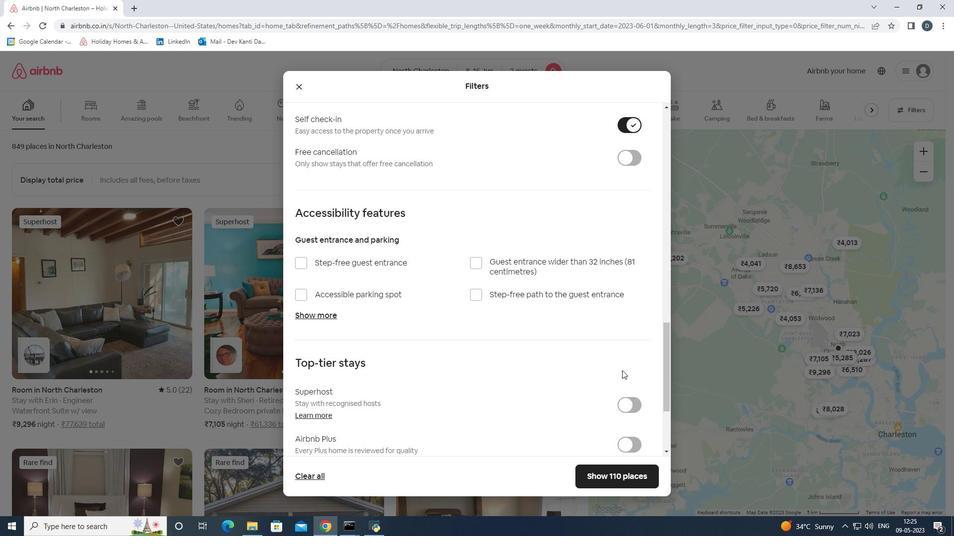 
Action: Mouse scrolled (622, 370) with delta (0, 0)
Screenshot: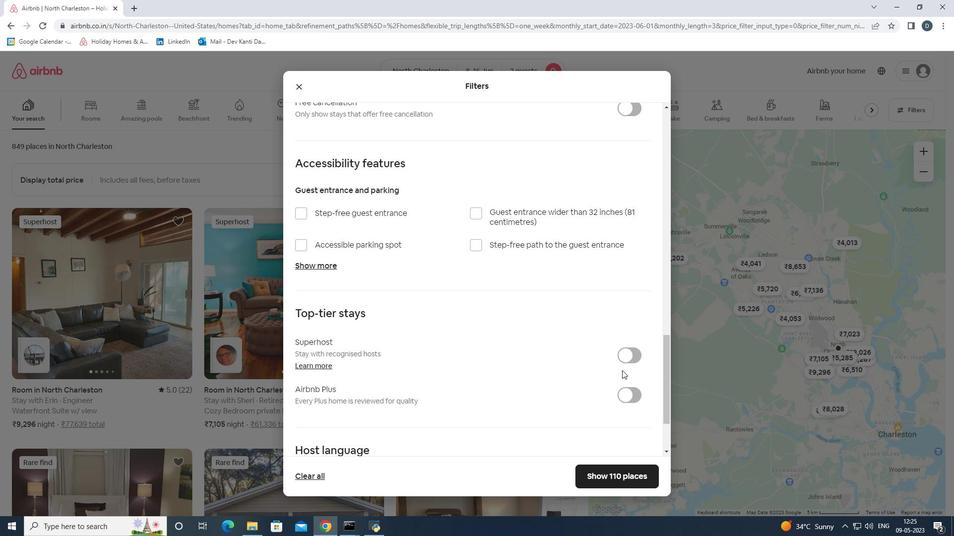 
Action: Mouse scrolled (622, 370) with delta (0, 0)
Screenshot: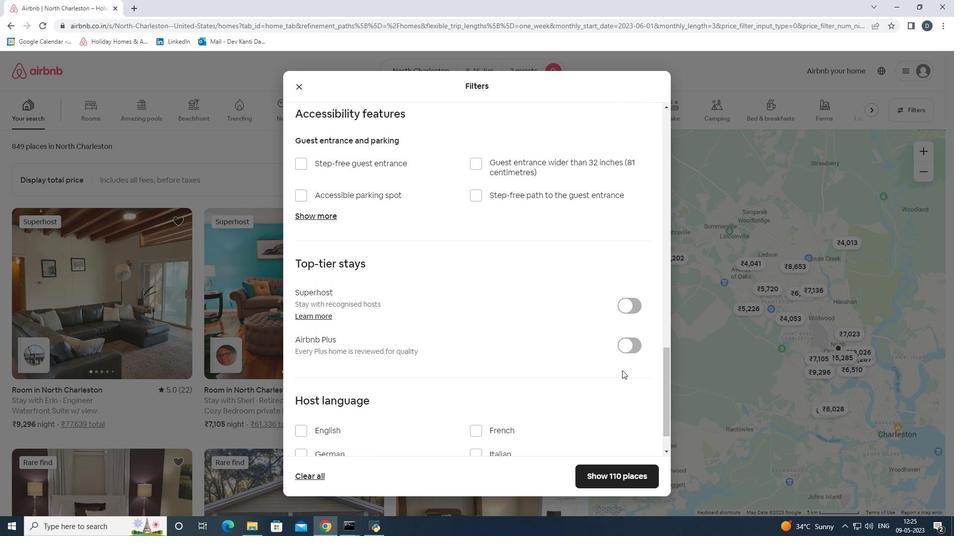 
Action: Mouse scrolled (622, 370) with delta (0, 0)
Screenshot: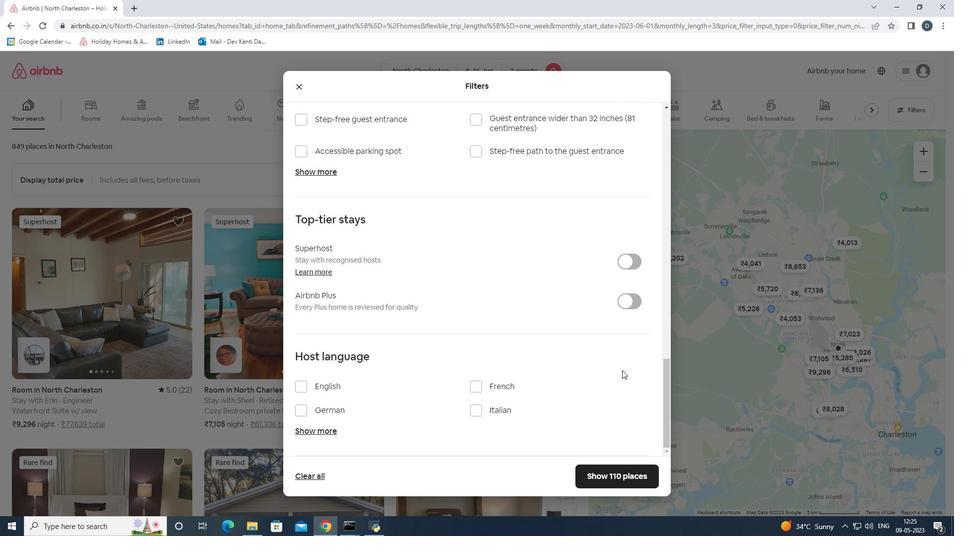
Action: Mouse moved to (329, 383)
Screenshot: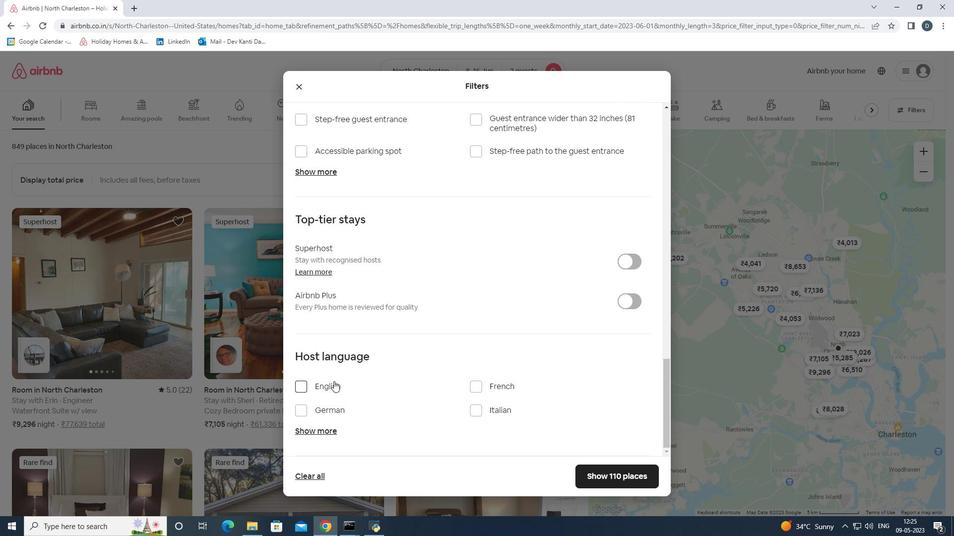 
Action: Mouse pressed left at (329, 383)
Screenshot: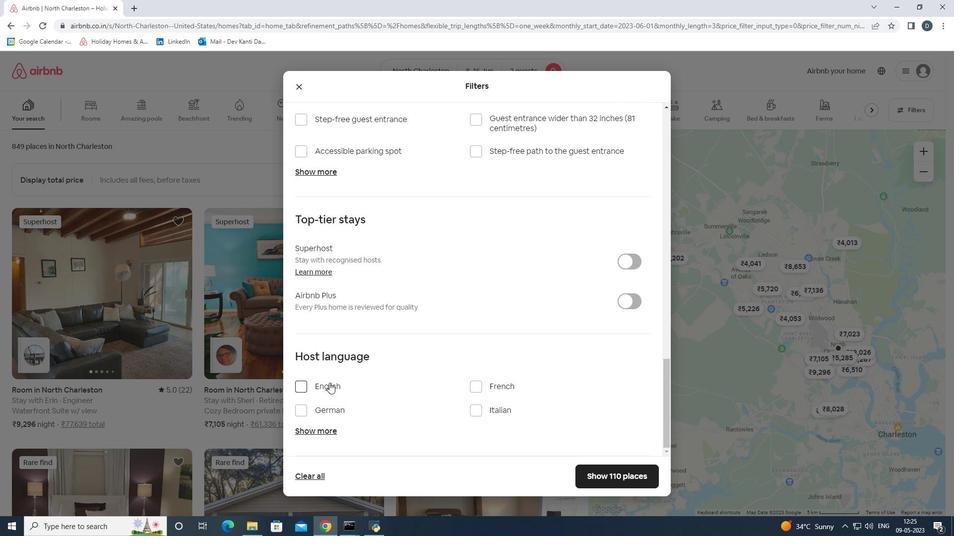 
Action: Mouse moved to (602, 471)
Screenshot: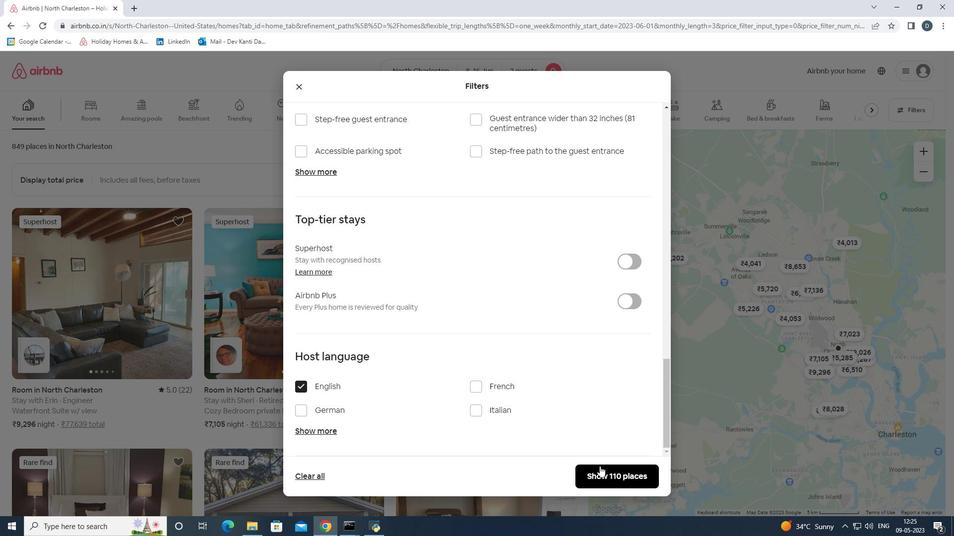 
Action: Mouse pressed left at (602, 471)
Screenshot: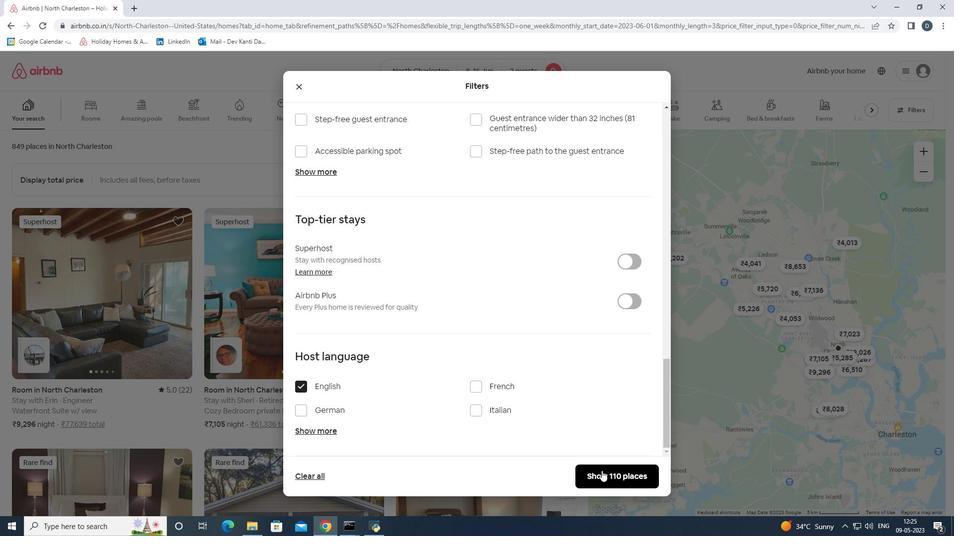 
Action: Mouse moved to (601, 471)
Screenshot: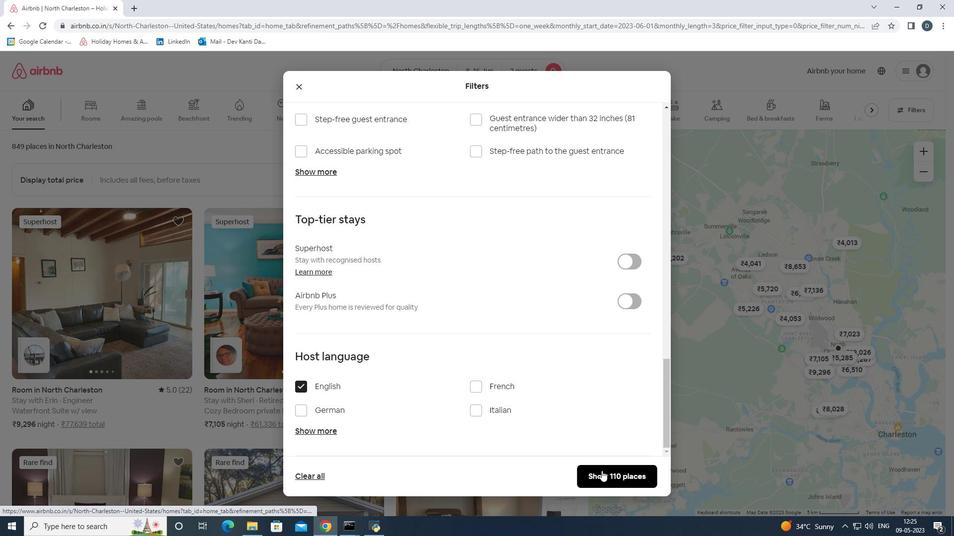 
